 Task: Search one way flight ticket for 5 adults, 1 child, 2 infants in seat and 1 infant on lap in business from Monroe: Monroe Regional Airport to Greenville: Pitt-greenville Airport on 5-2-2023. Choice of flights is Alaska. Number of bags: 11 checked bags. Price is upto 91000. Outbound departure time preference is 9:15.
Action: Mouse moved to (317, 284)
Screenshot: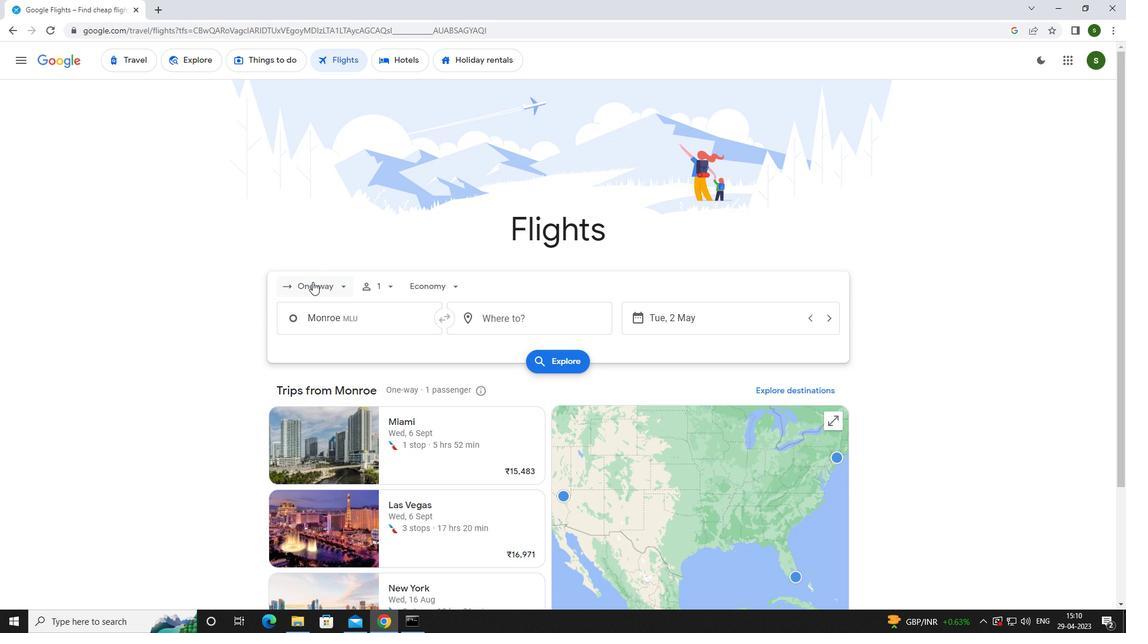
Action: Mouse pressed left at (317, 284)
Screenshot: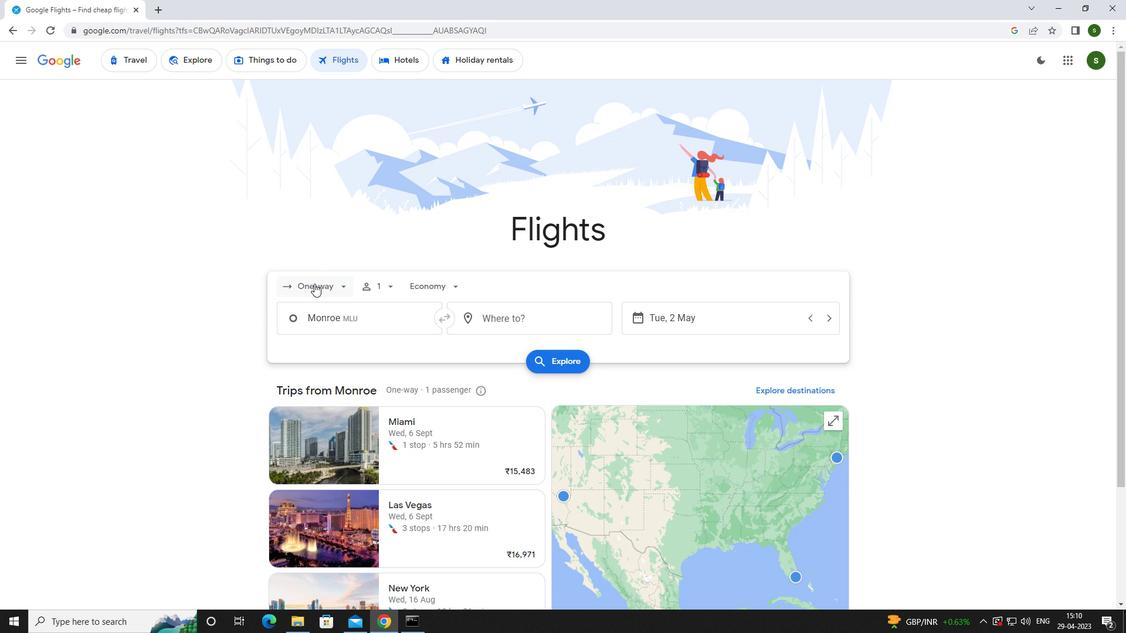 
Action: Mouse moved to (336, 337)
Screenshot: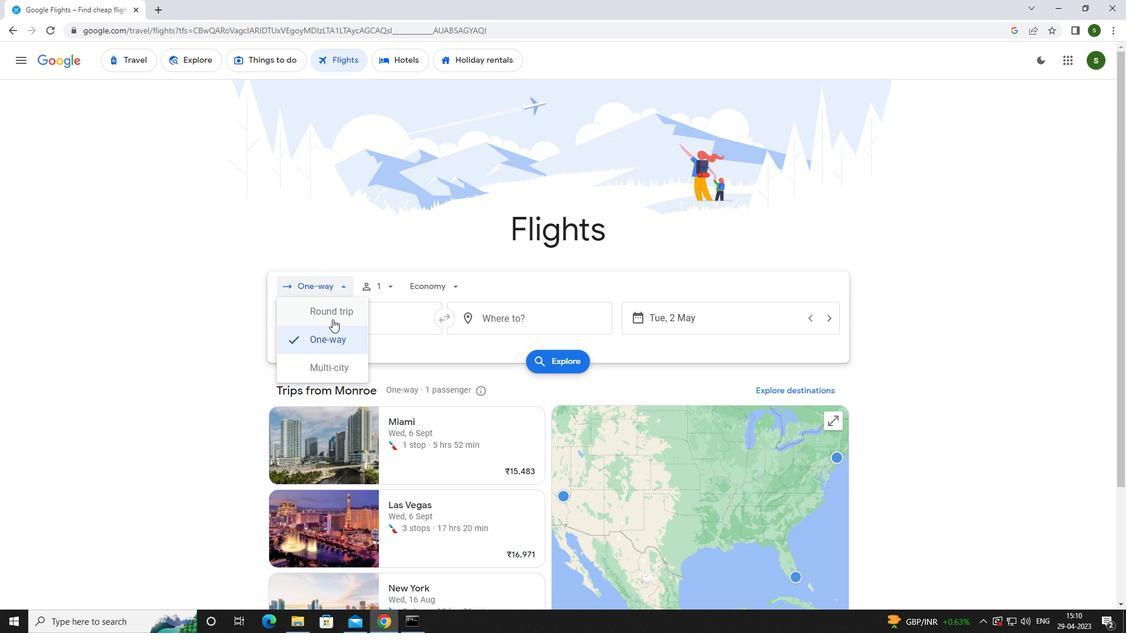 
Action: Mouse pressed left at (336, 337)
Screenshot: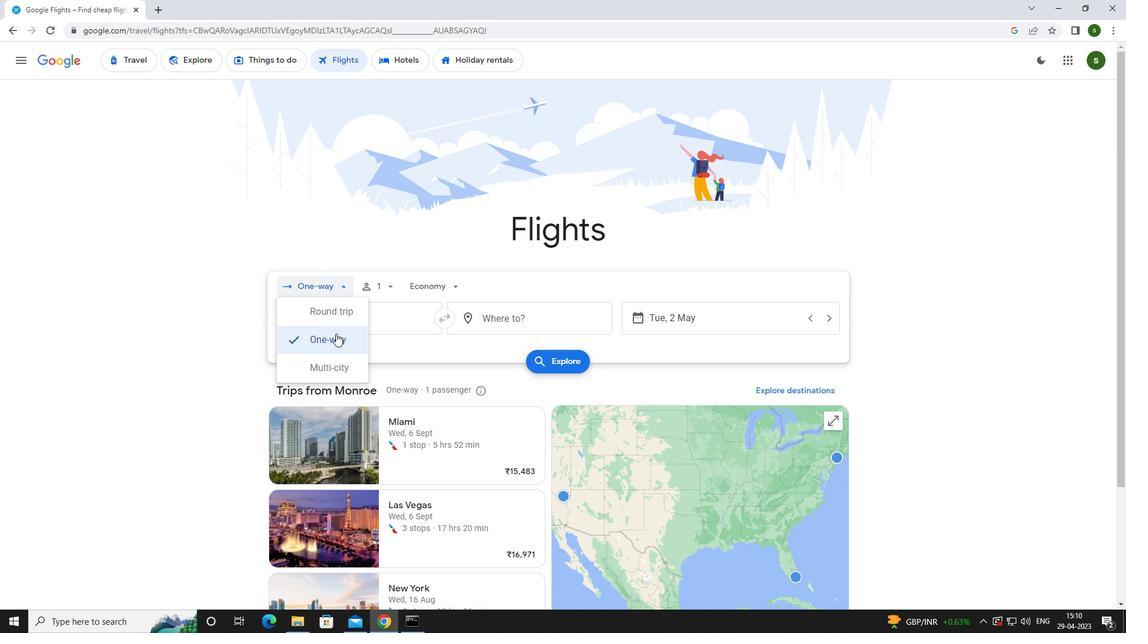 
Action: Mouse moved to (381, 281)
Screenshot: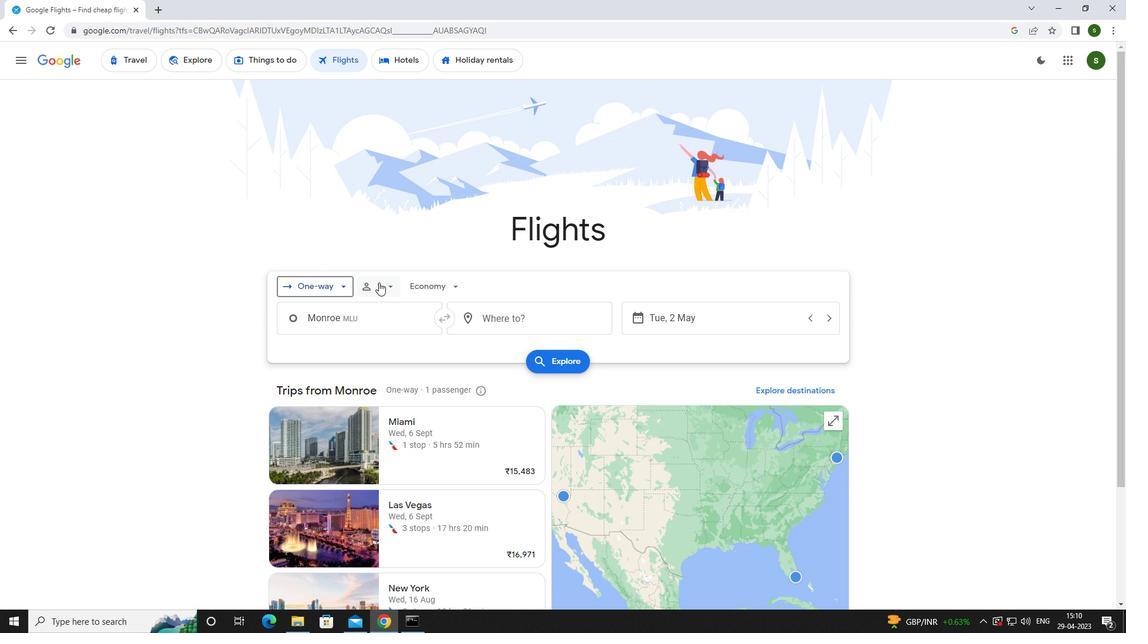 
Action: Mouse pressed left at (381, 281)
Screenshot: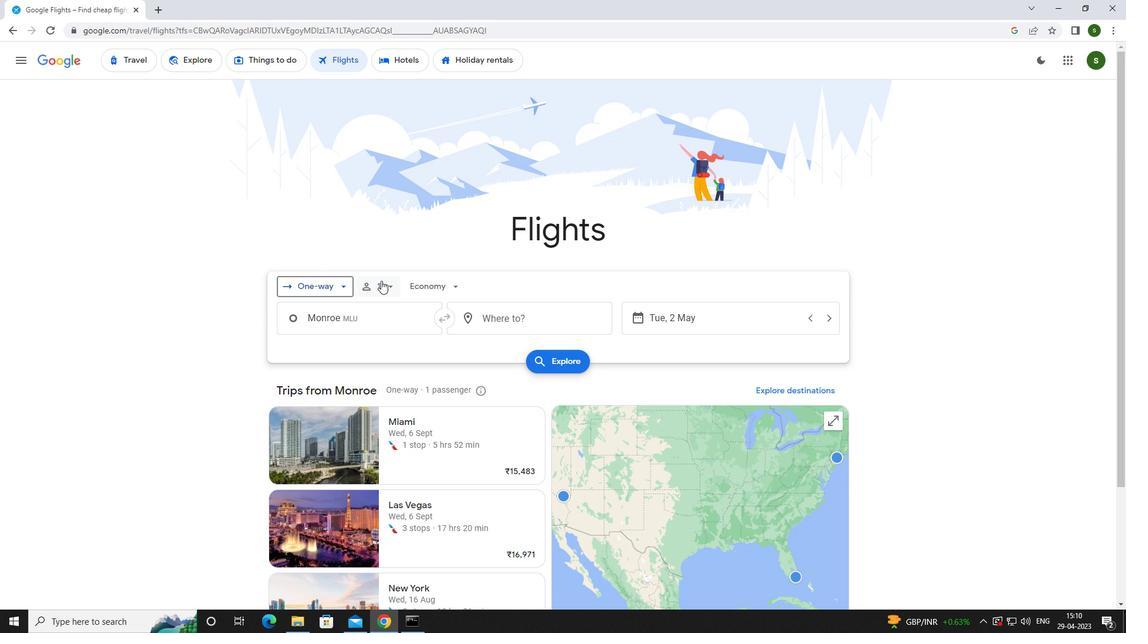 
Action: Mouse moved to (477, 318)
Screenshot: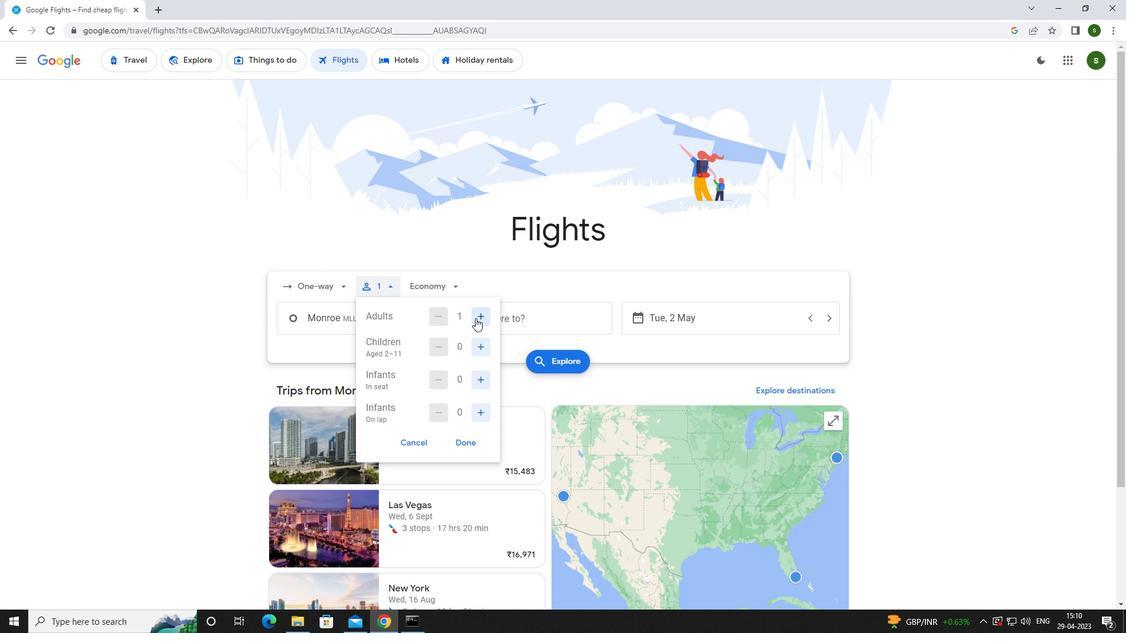 
Action: Mouse pressed left at (477, 318)
Screenshot: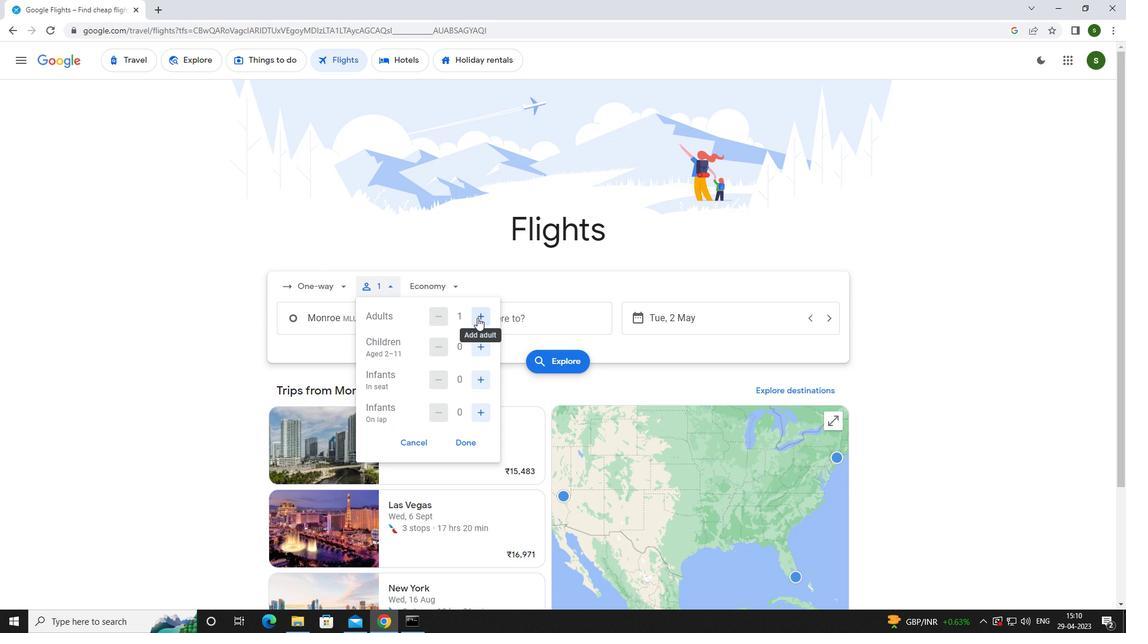
Action: Mouse moved to (477, 318)
Screenshot: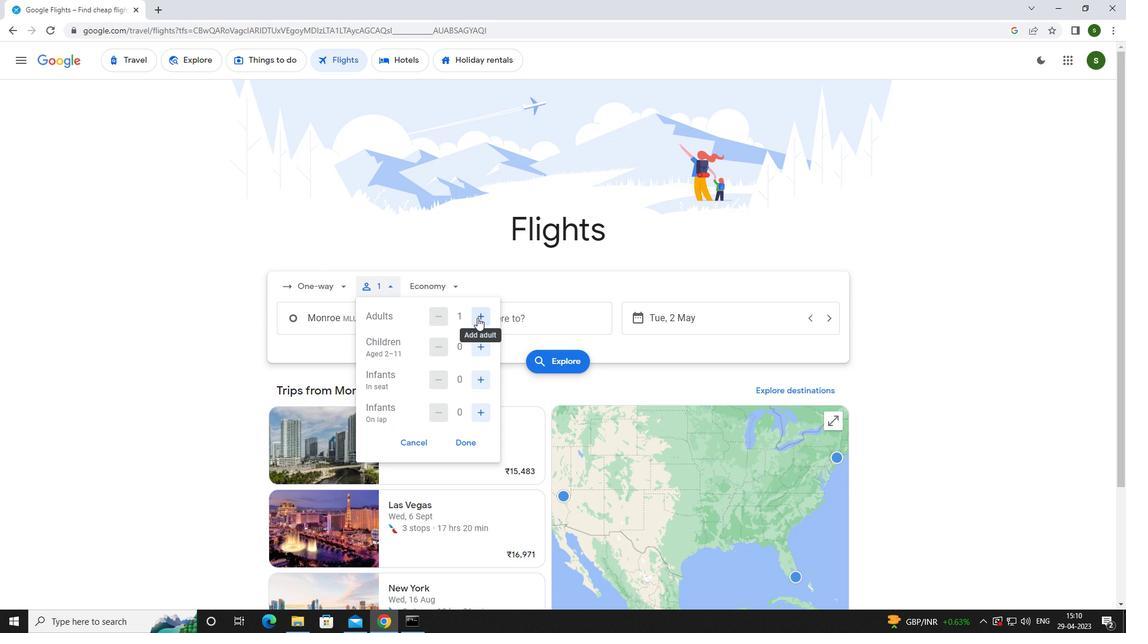
Action: Mouse pressed left at (477, 318)
Screenshot: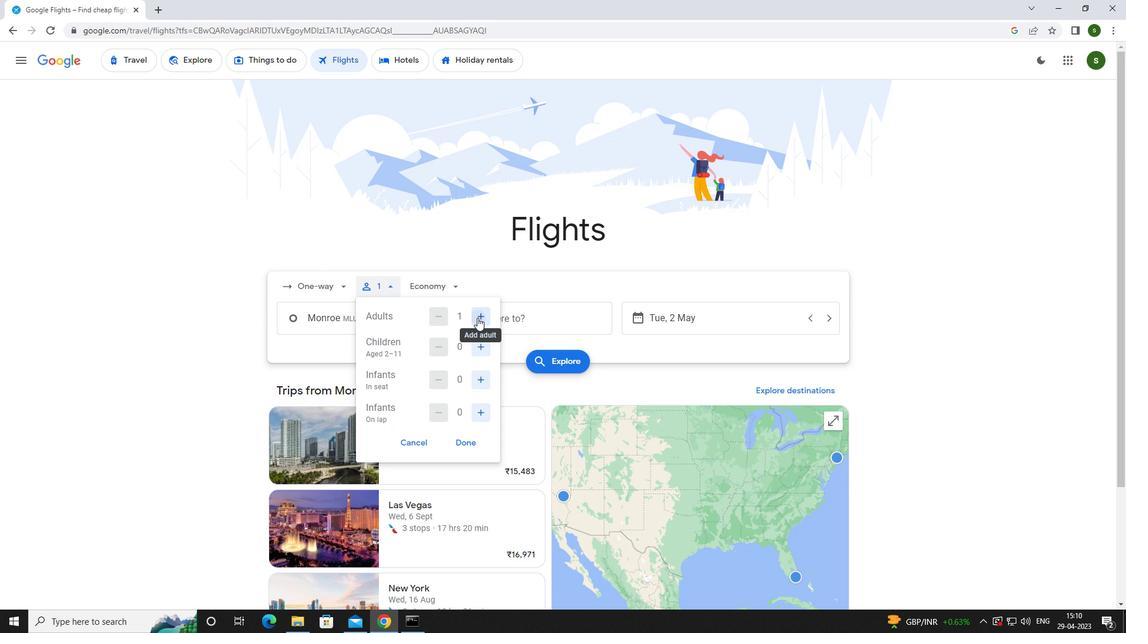 
Action: Mouse pressed left at (477, 318)
Screenshot: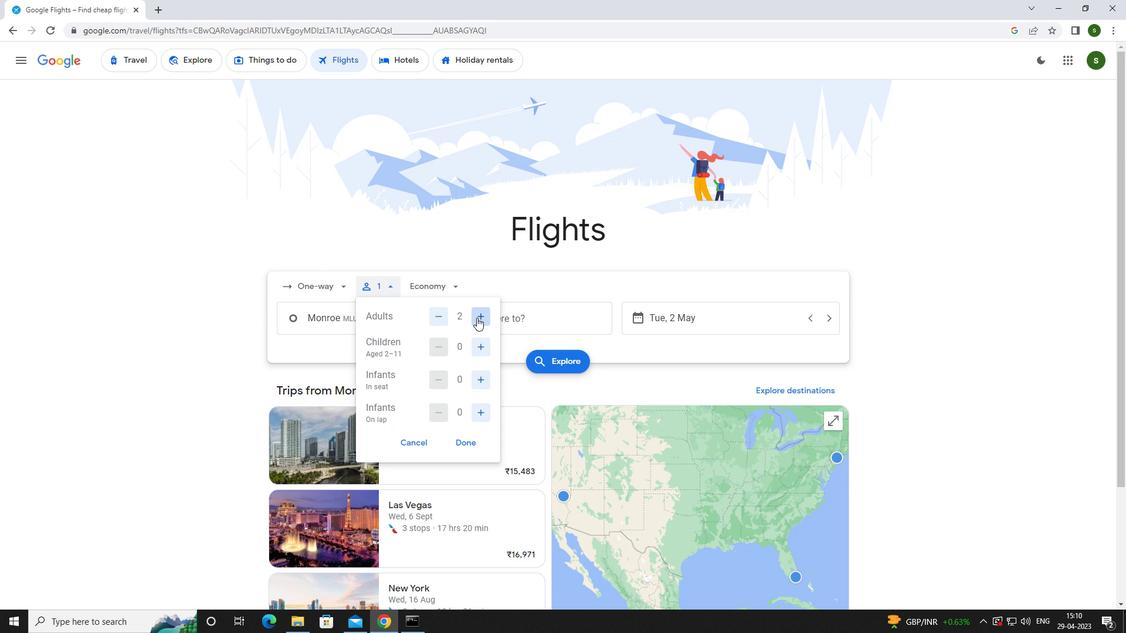 
Action: Mouse pressed left at (477, 318)
Screenshot: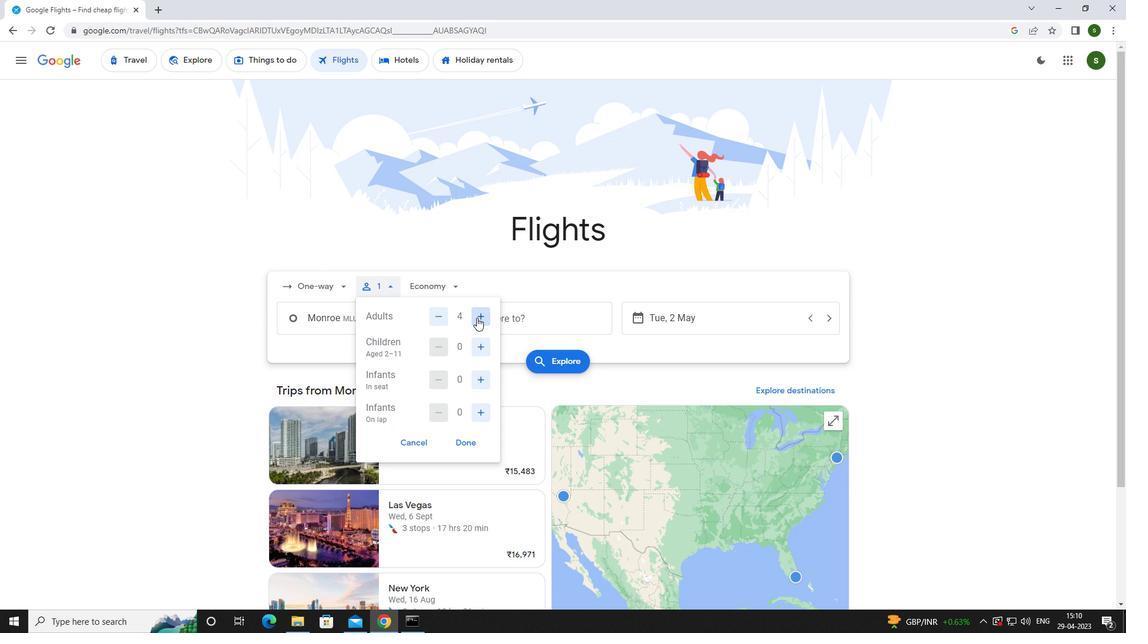 
Action: Mouse moved to (482, 344)
Screenshot: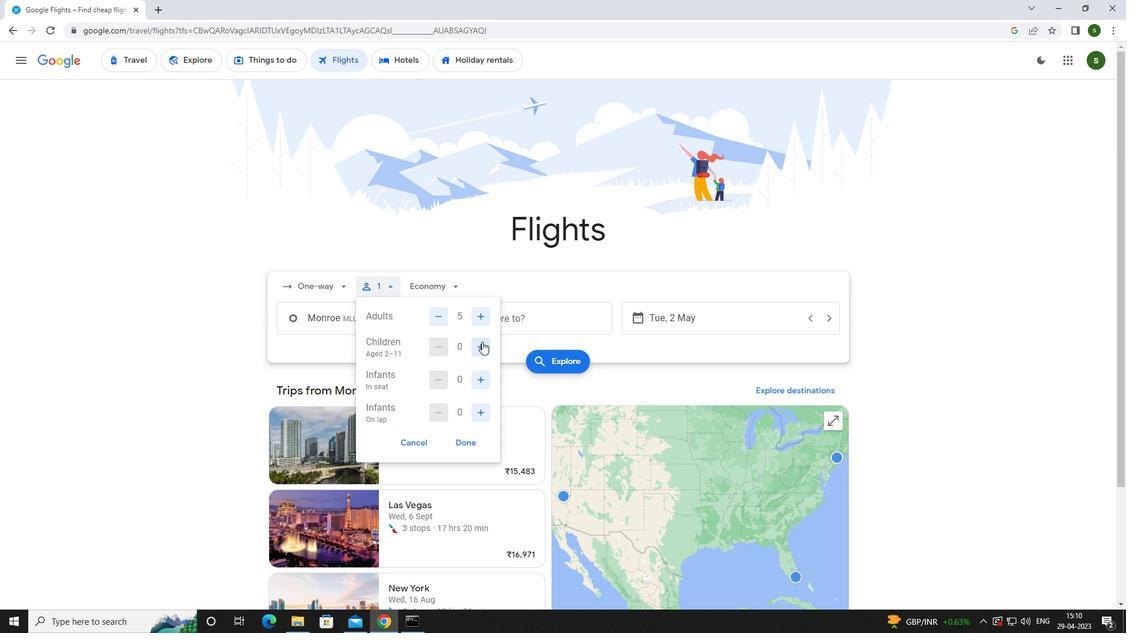 
Action: Mouse pressed left at (482, 344)
Screenshot: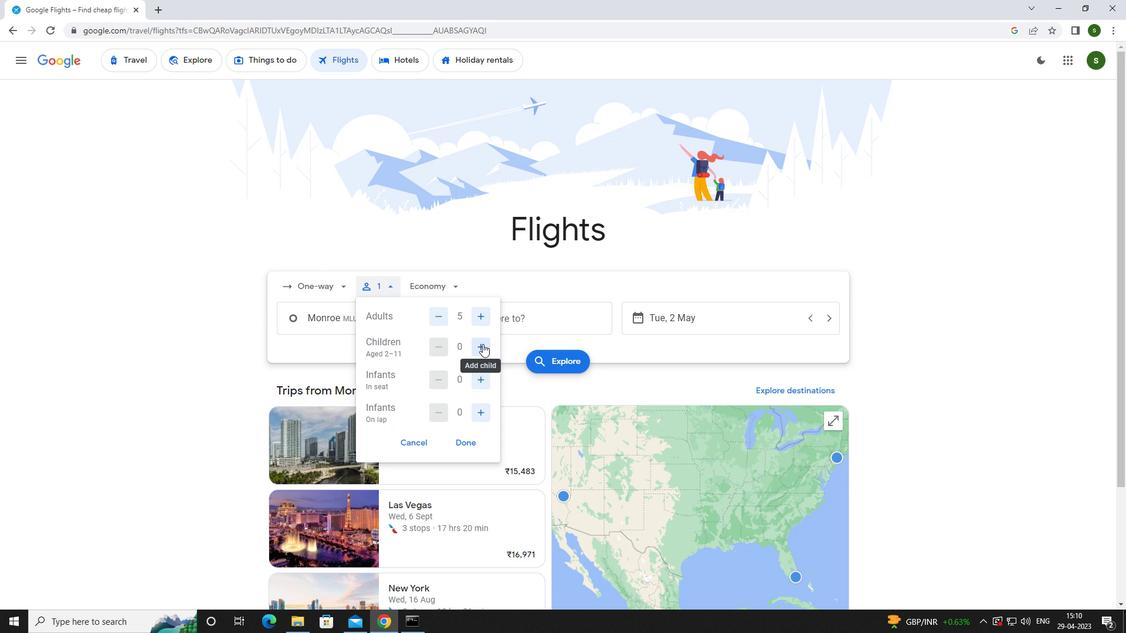 
Action: Mouse moved to (480, 377)
Screenshot: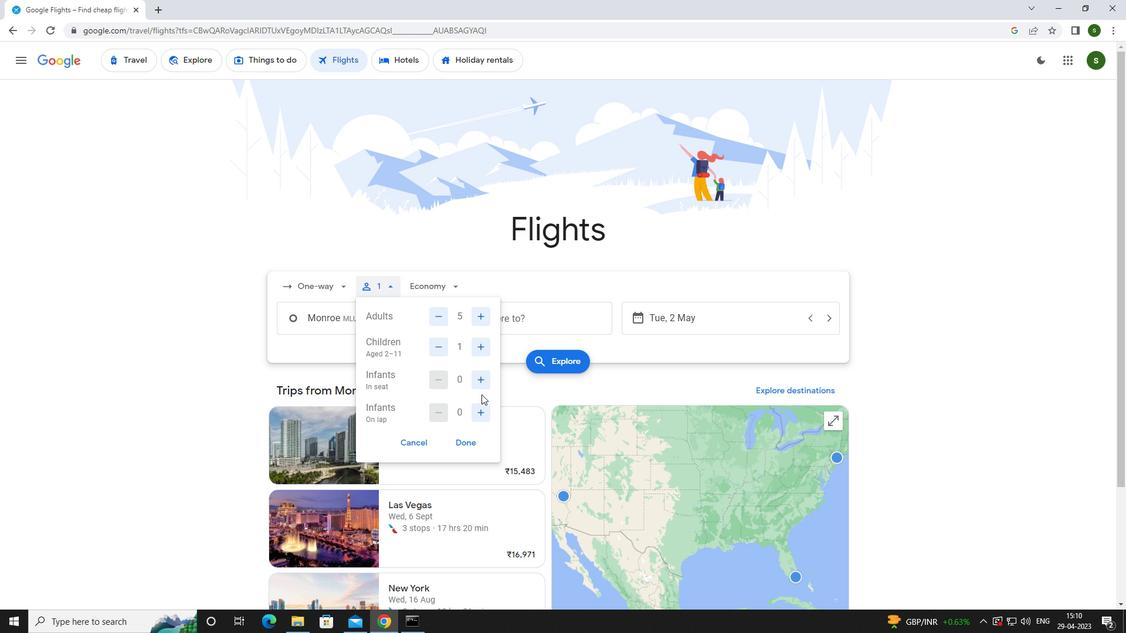
Action: Mouse pressed left at (480, 377)
Screenshot: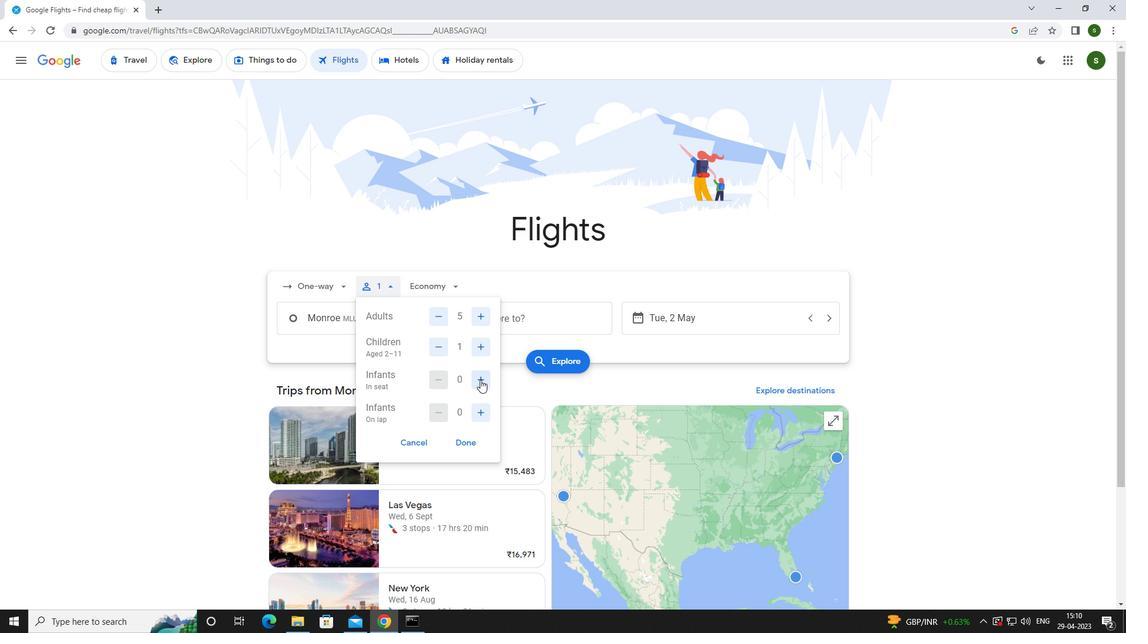 
Action: Mouse pressed left at (480, 377)
Screenshot: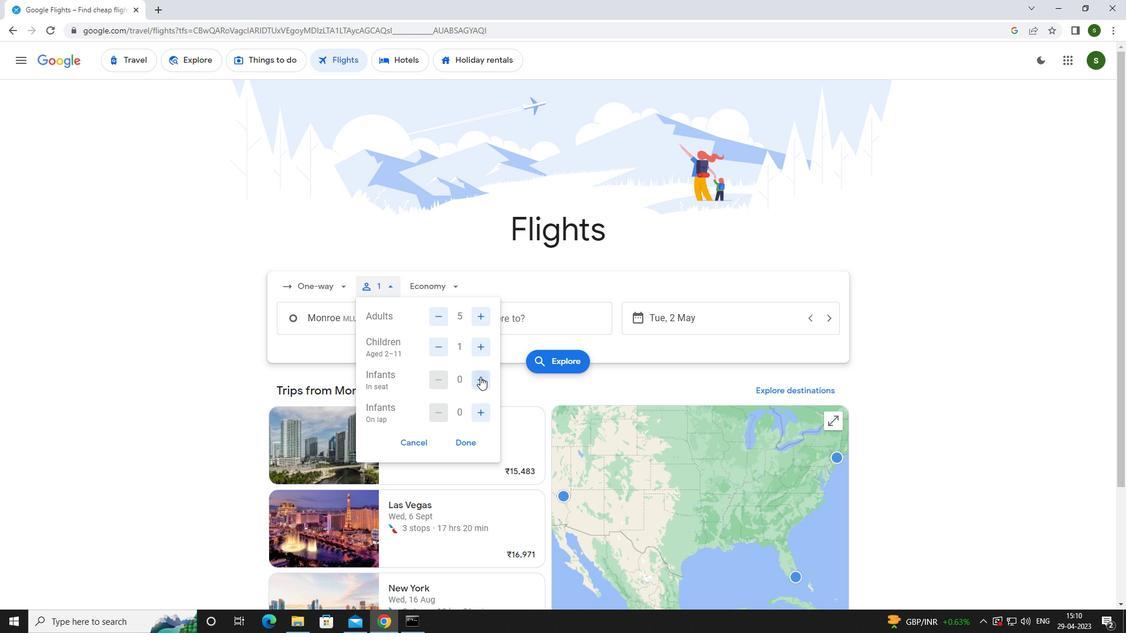 
Action: Mouse moved to (480, 410)
Screenshot: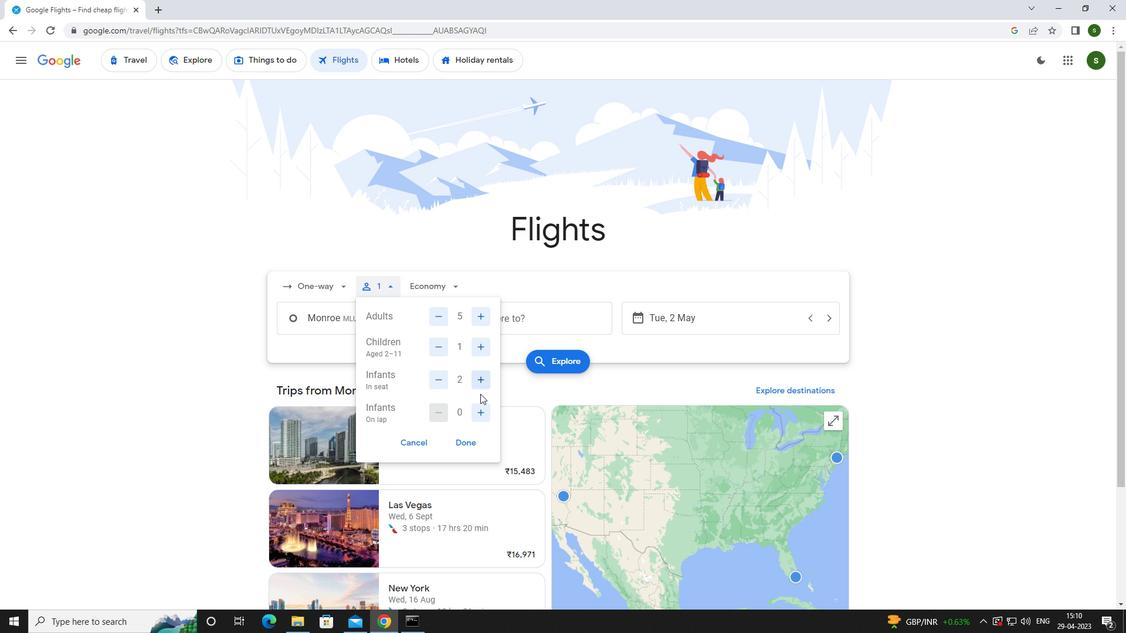 
Action: Mouse pressed left at (480, 410)
Screenshot: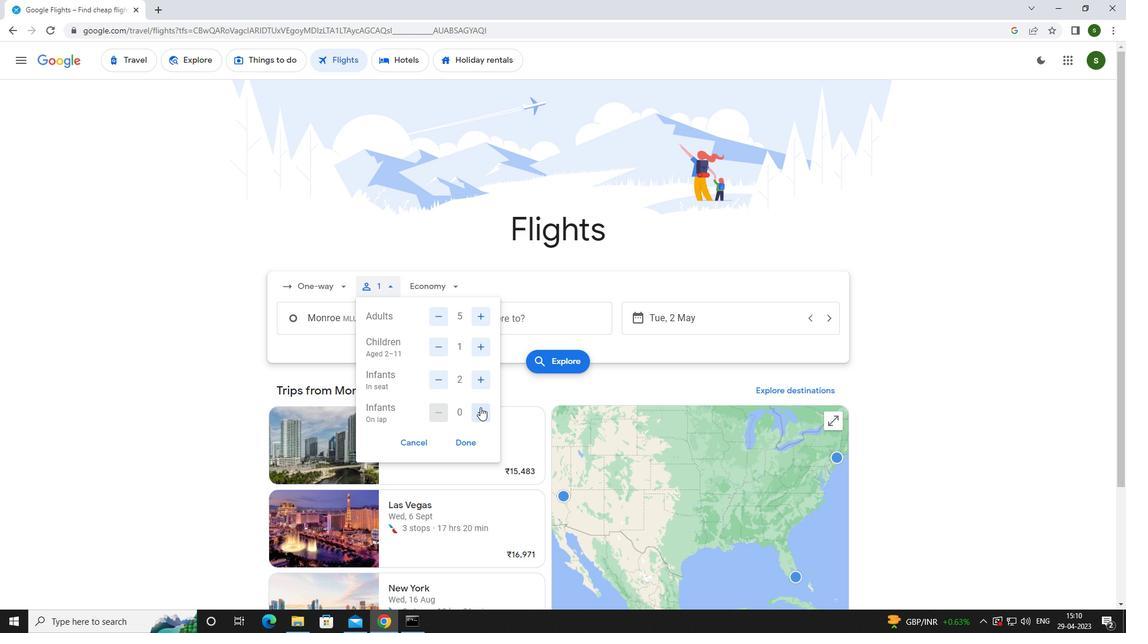 
Action: Mouse moved to (454, 289)
Screenshot: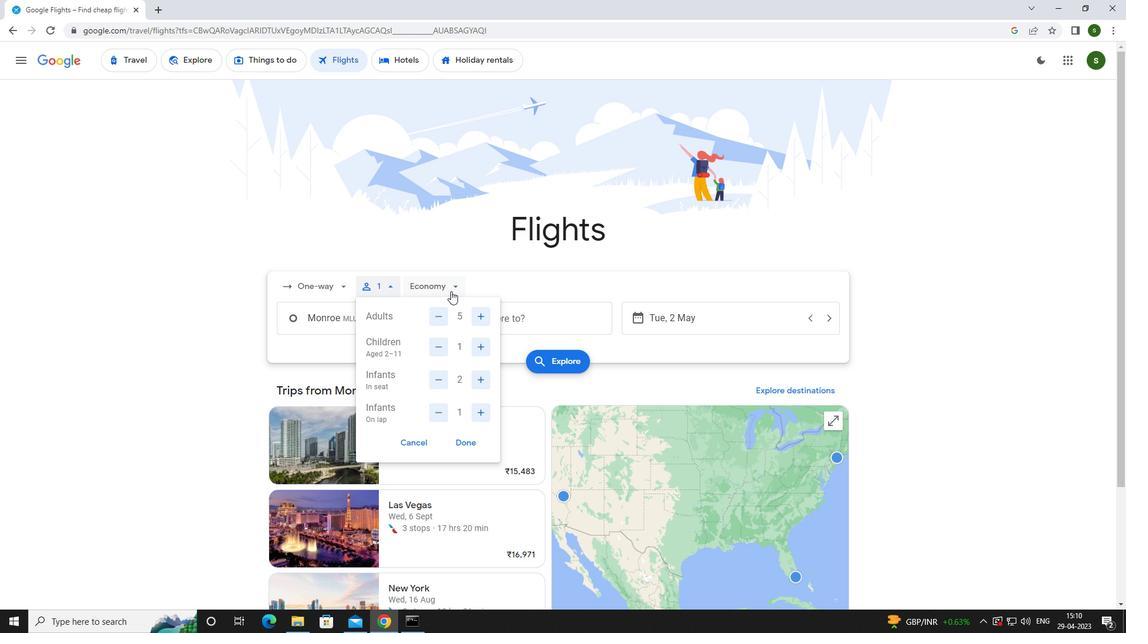 
Action: Mouse pressed left at (454, 289)
Screenshot: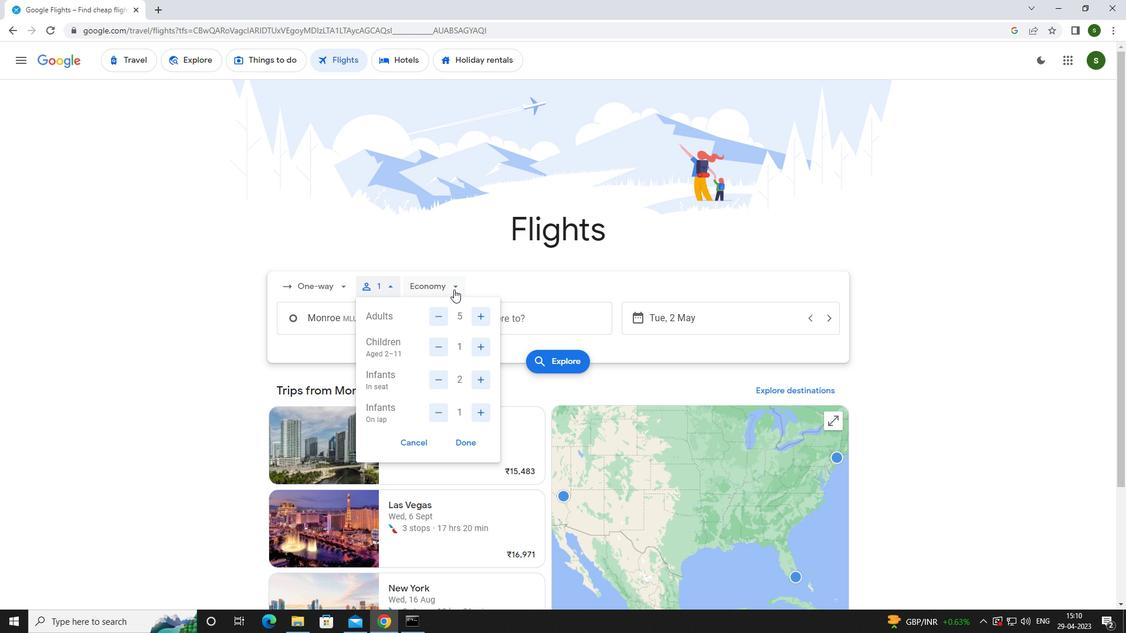 
Action: Mouse moved to (457, 369)
Screenshot: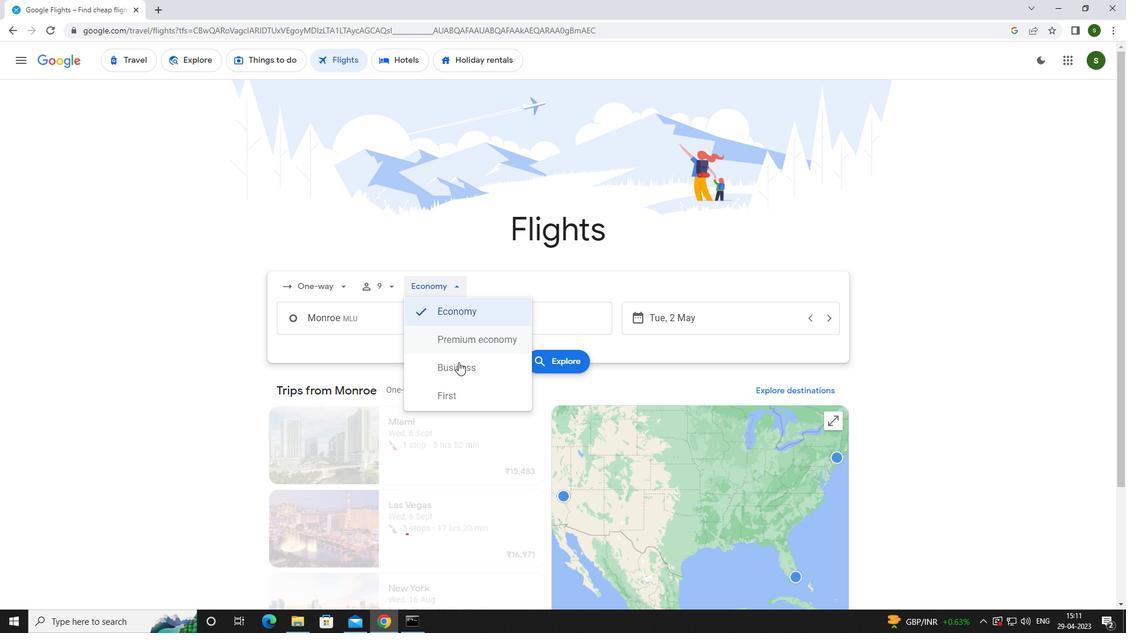 
Action: Mouse pressed left at (457, 369)
Screenshot: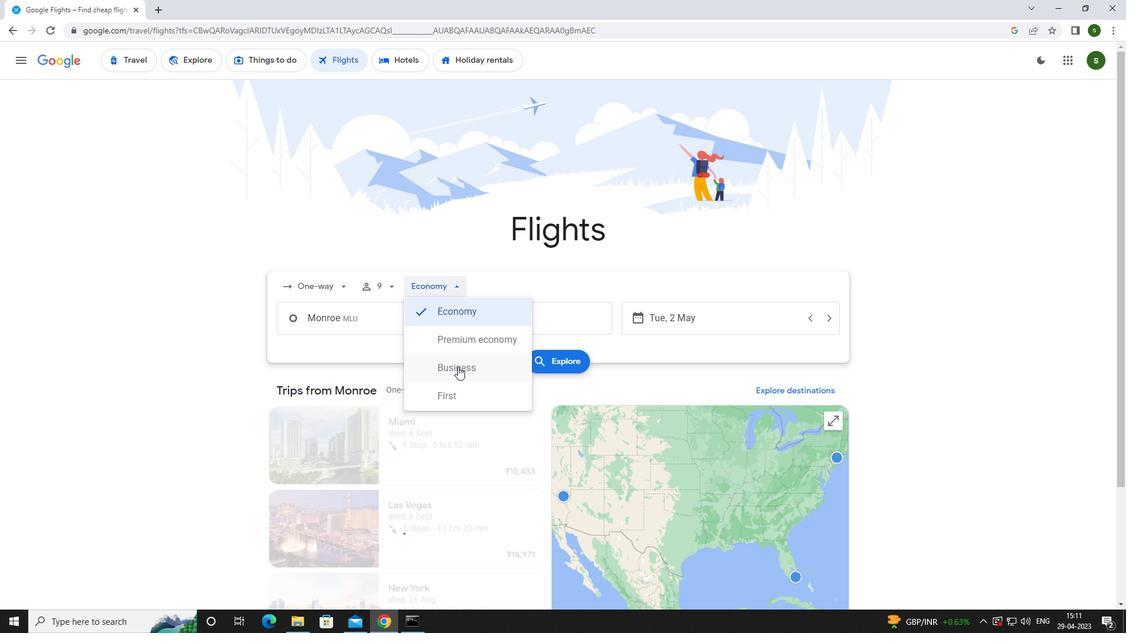
Action: Mouse moved to (414, 321)
Screenshot: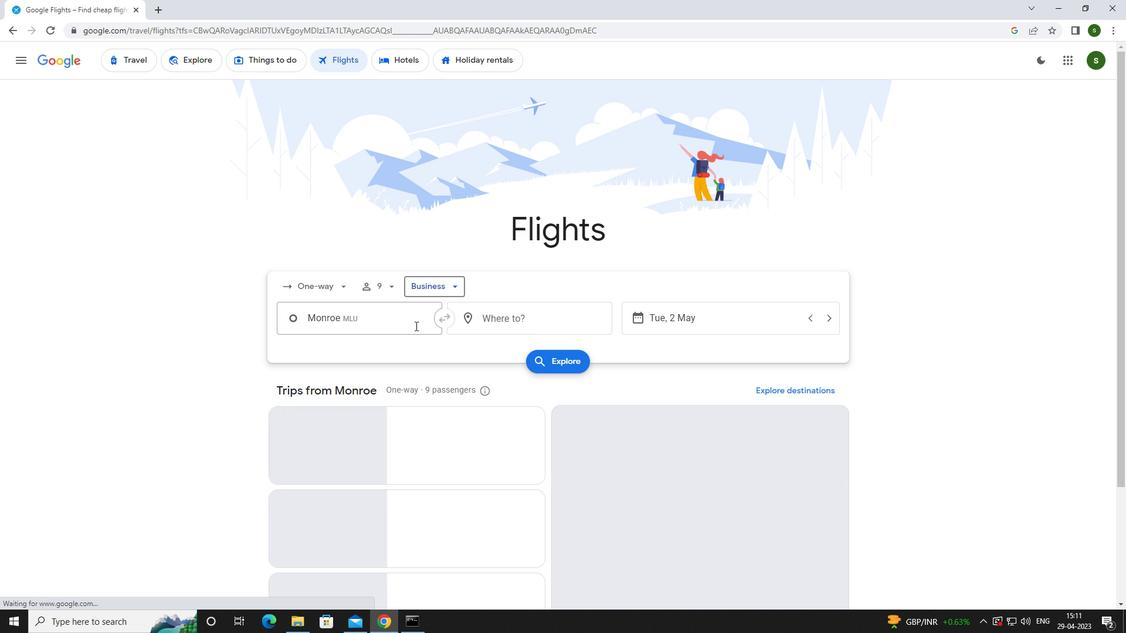 
Action: Mouse pressed left at (414, 321)
Screenshot: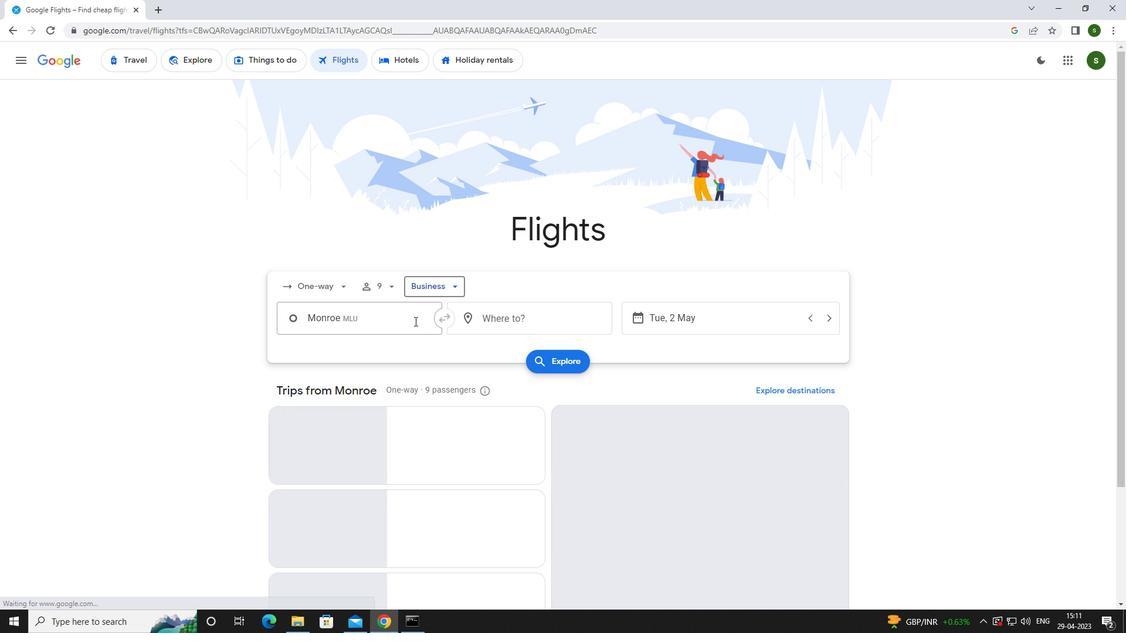 
Action: Key pressed m<Key.caps_lock>onroe
Screenshot: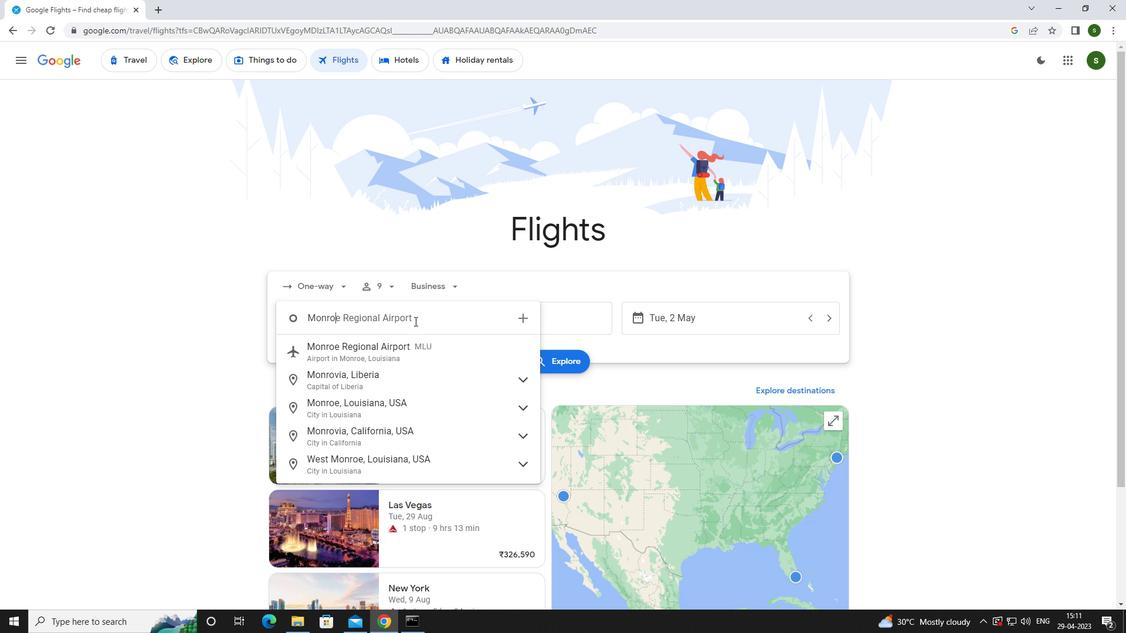 
Action: Mouse moved to (400, 349)
Screenshot: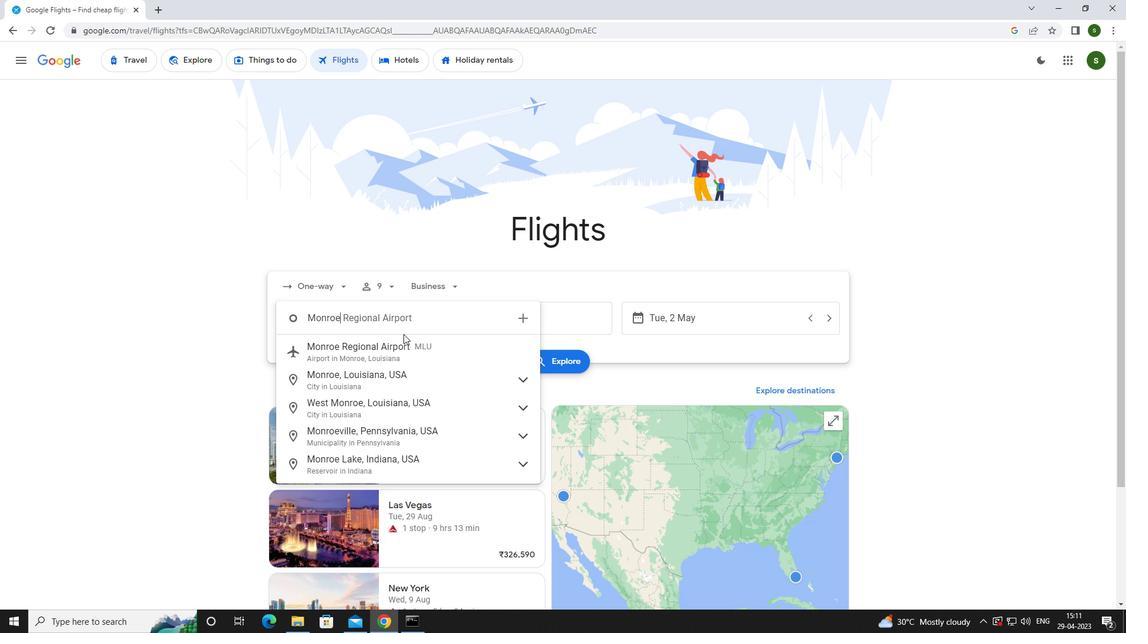 
Action: Mouse pressed left at (400, 349)
Screenshot: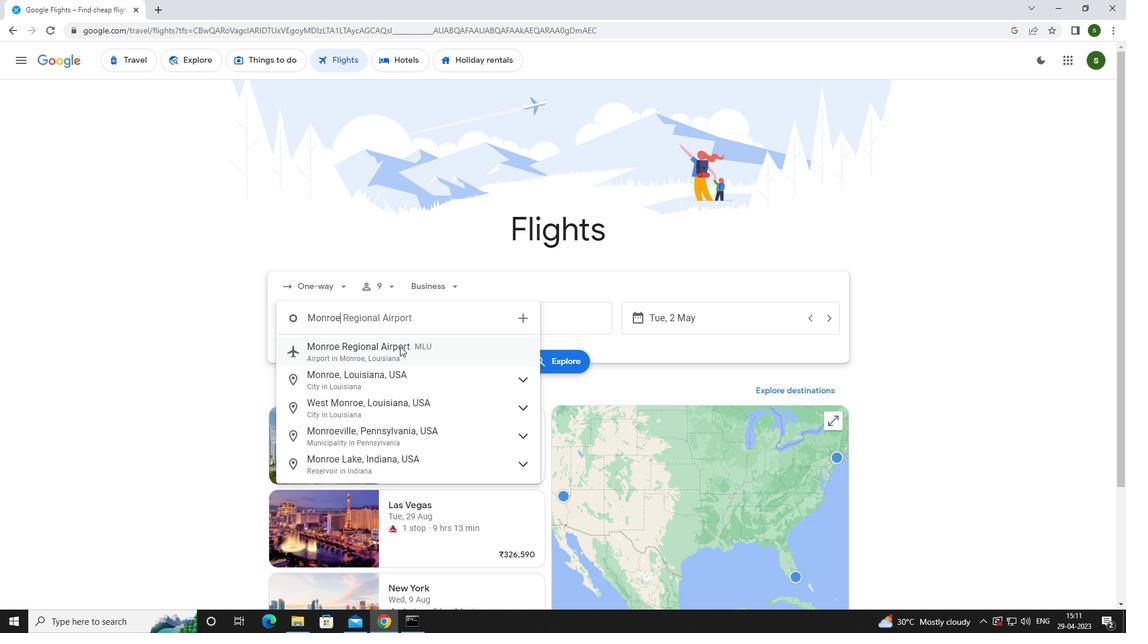 
Action: Mouse moved to (509, 316)
Screenshot: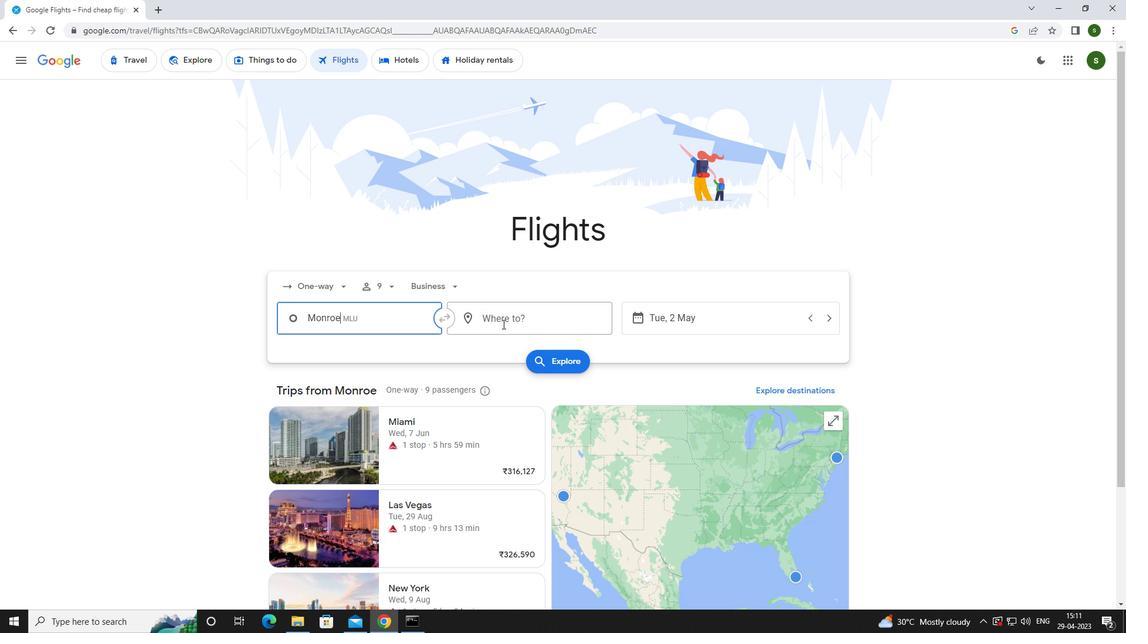 
Action: Mouse pressed left at (509, 316)
Screenshot: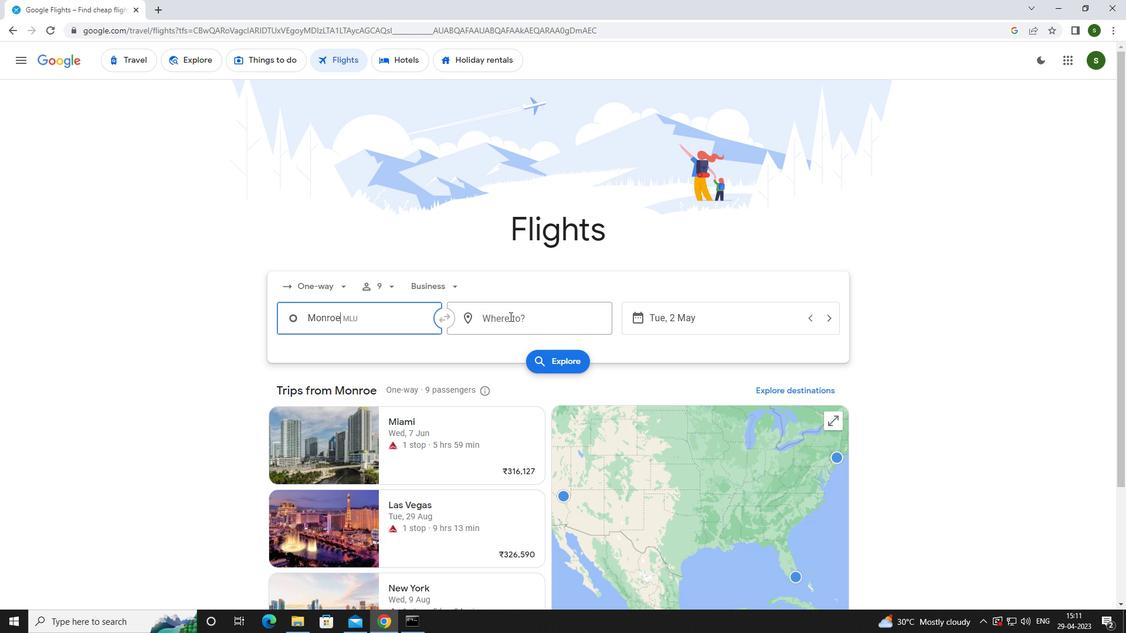 
Action: Mouse moved to (491, 303)
Screenshot: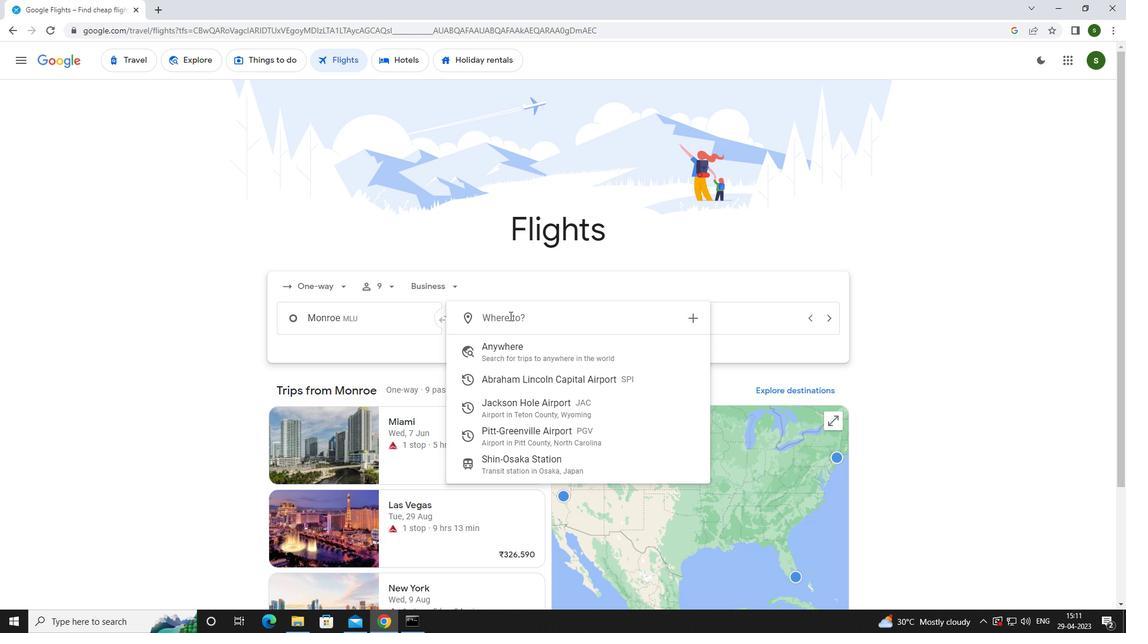 
Action: Key pressed <Key.caps_lock>p<Key.caps_lock>itt
Screenshot: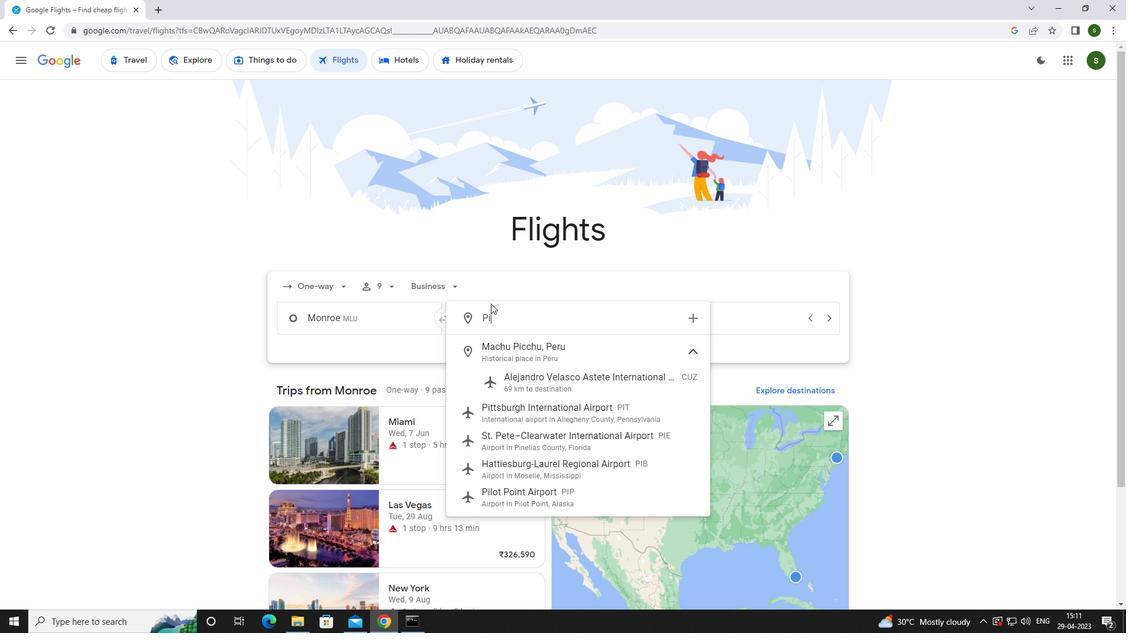 
Action: Mouse moved to (561, 430)
Screenshot: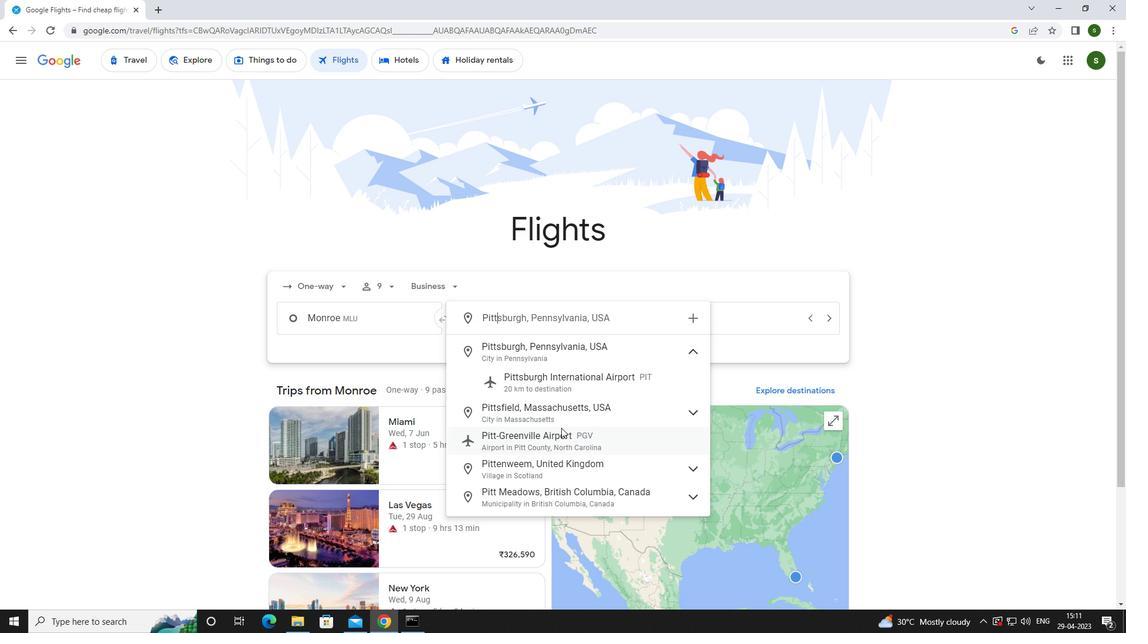 
Action: Mouse pressed left at (561, 430)
Screenshot: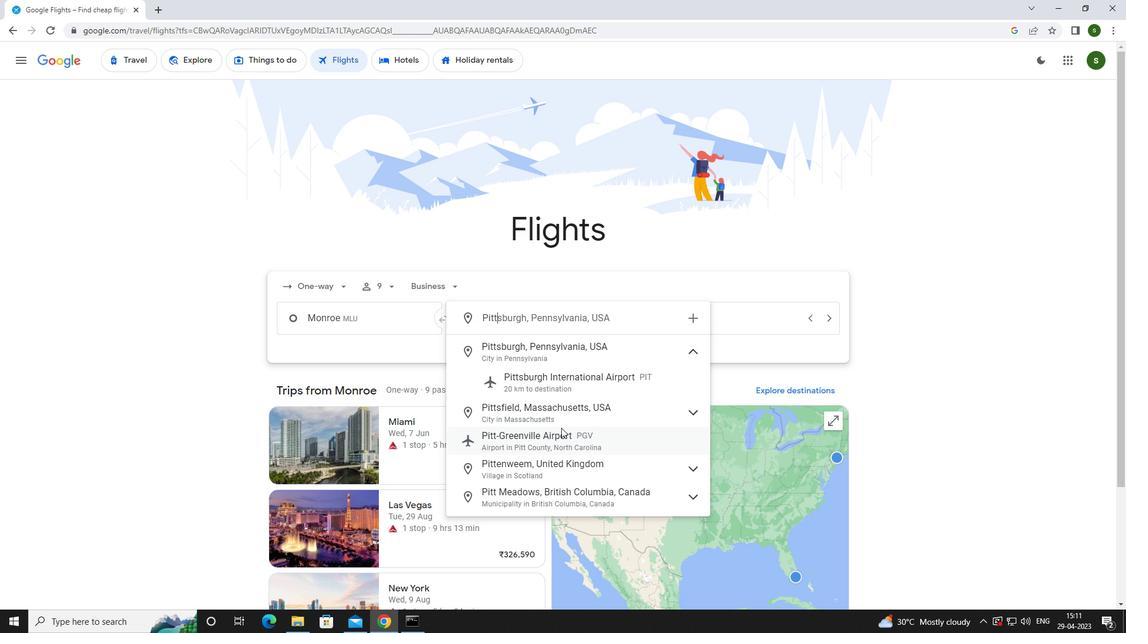 
Action: Mouse moved to (704, 322)
Screenshot: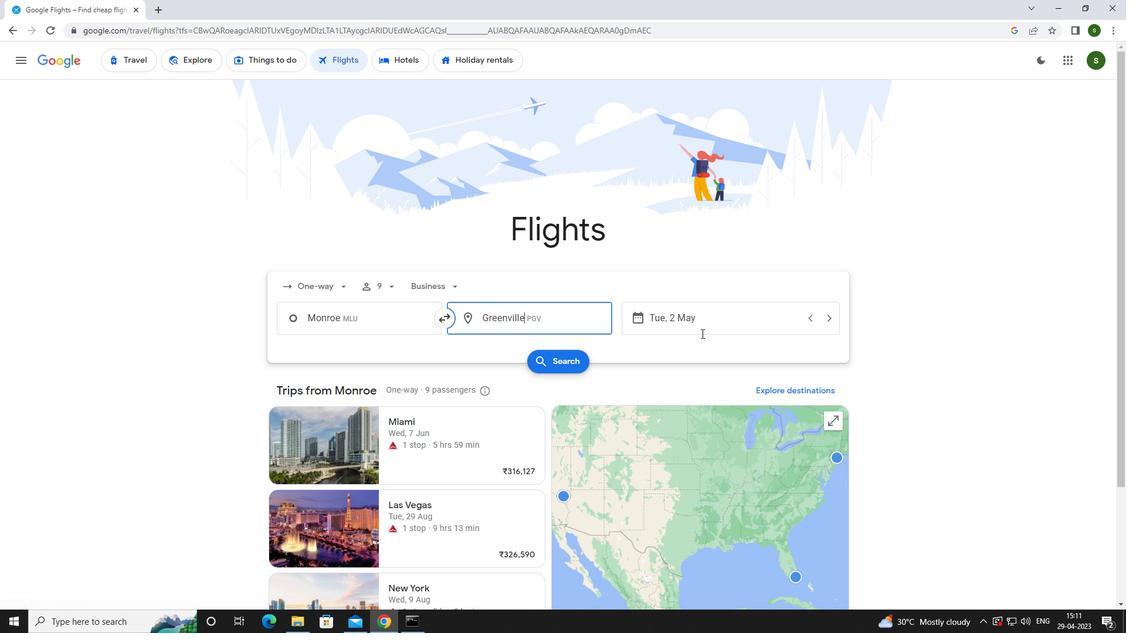 
Action: Mouse pressed left at (704, 322)
Screenshot: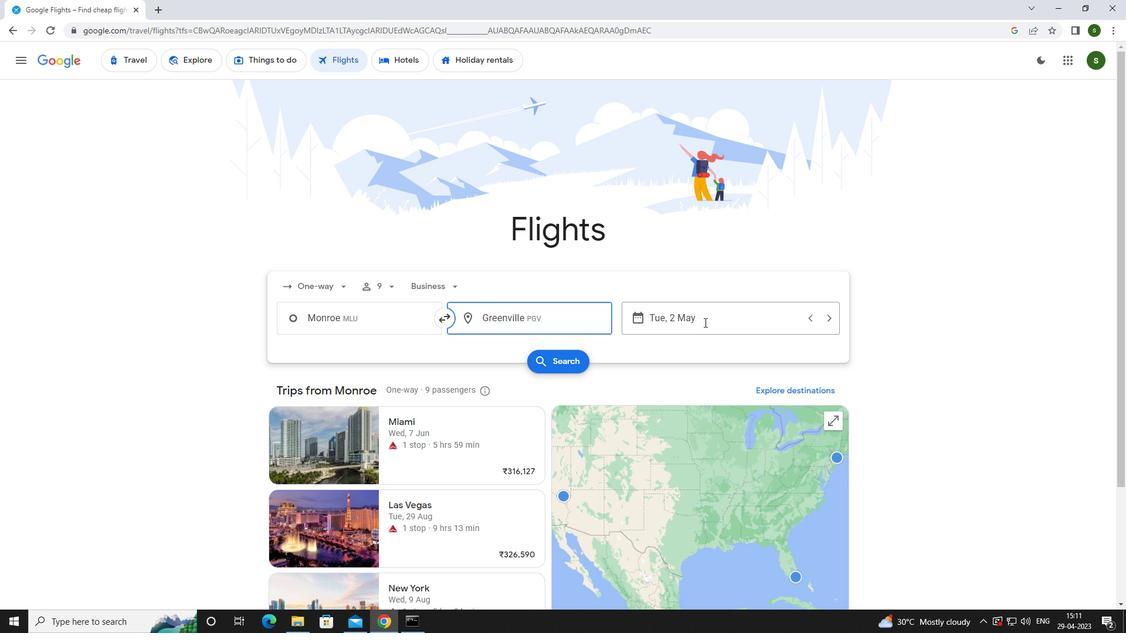 
Action: Mouse moved to (705, 392)
Screenshot: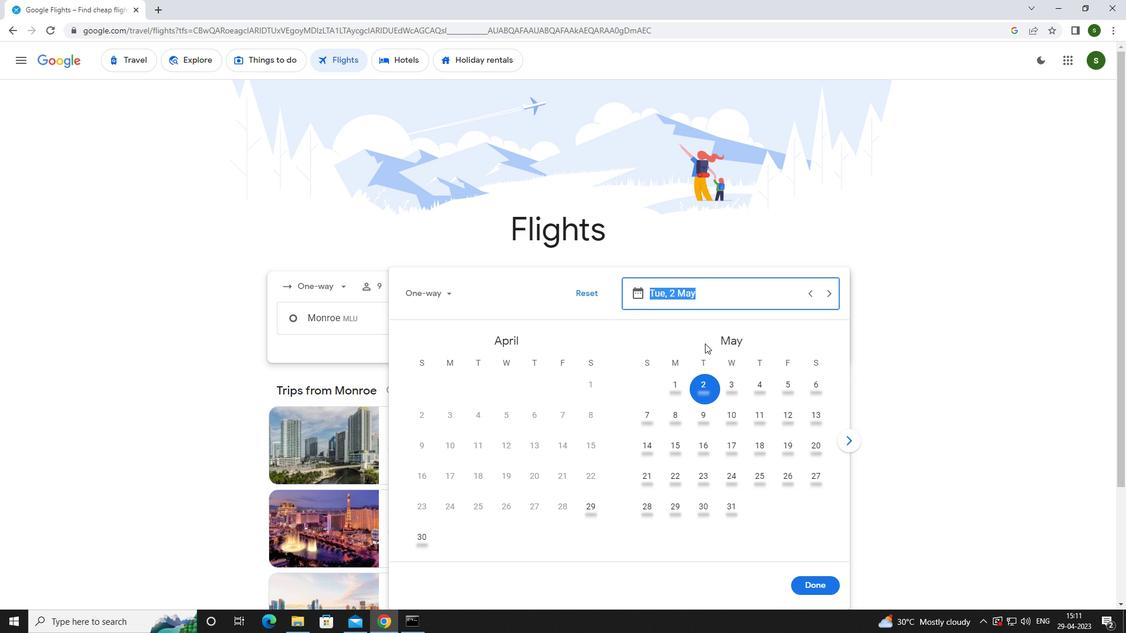
Action: Mouse pressed left at (705, 392)
Screenshot: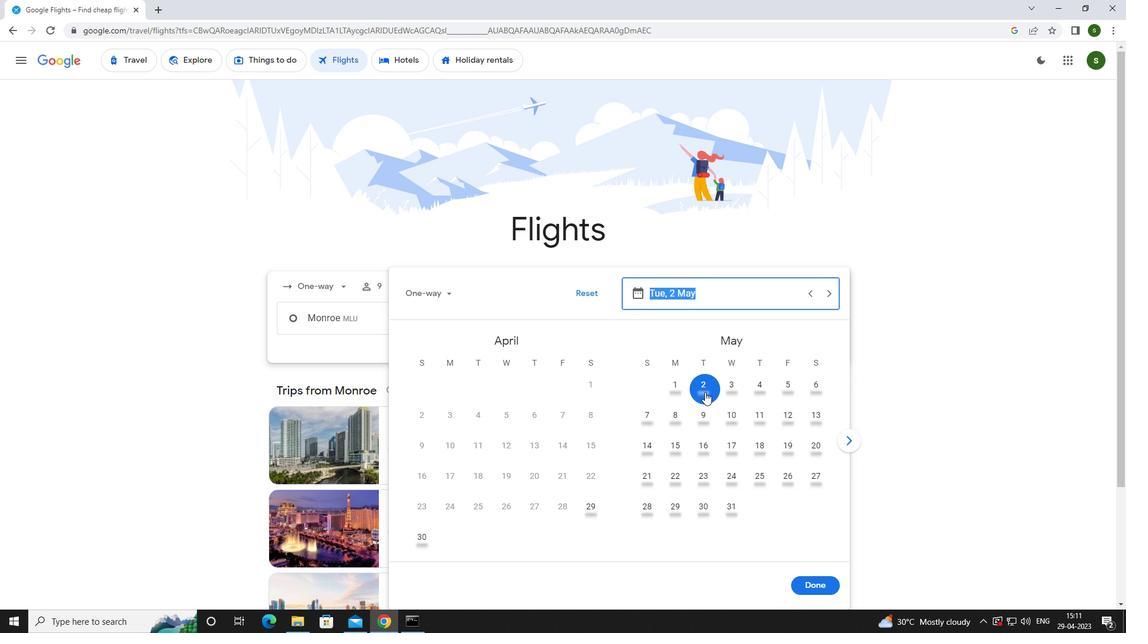 
Action: Mouse moved to (813, 582)
Screenshot: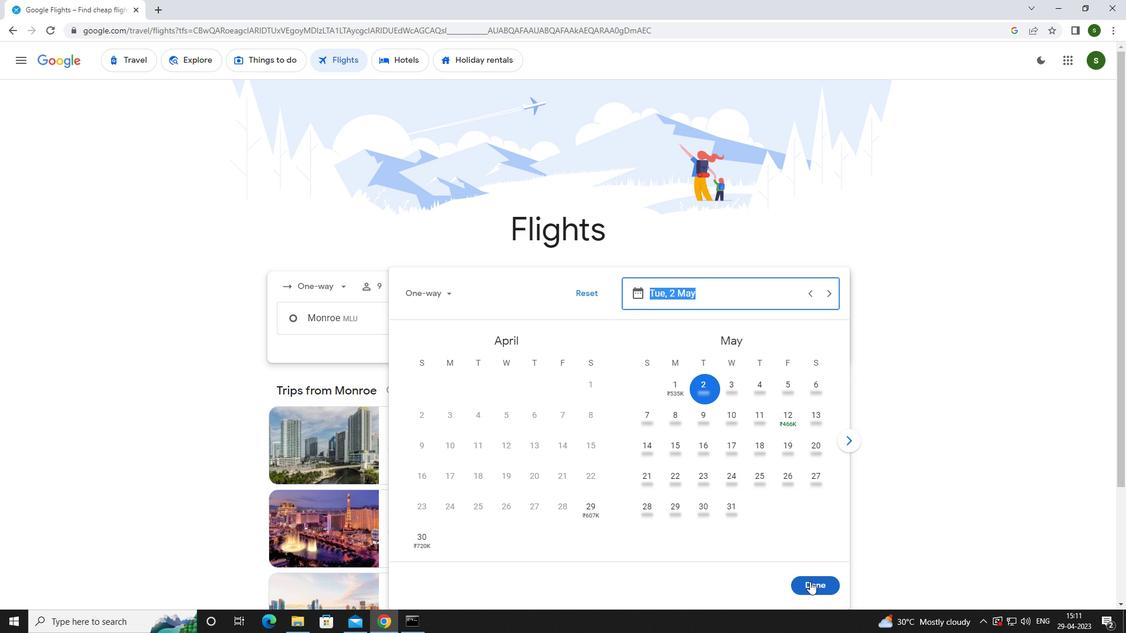 
Action: Mouse pressed left at (813, 582)
Screenshot: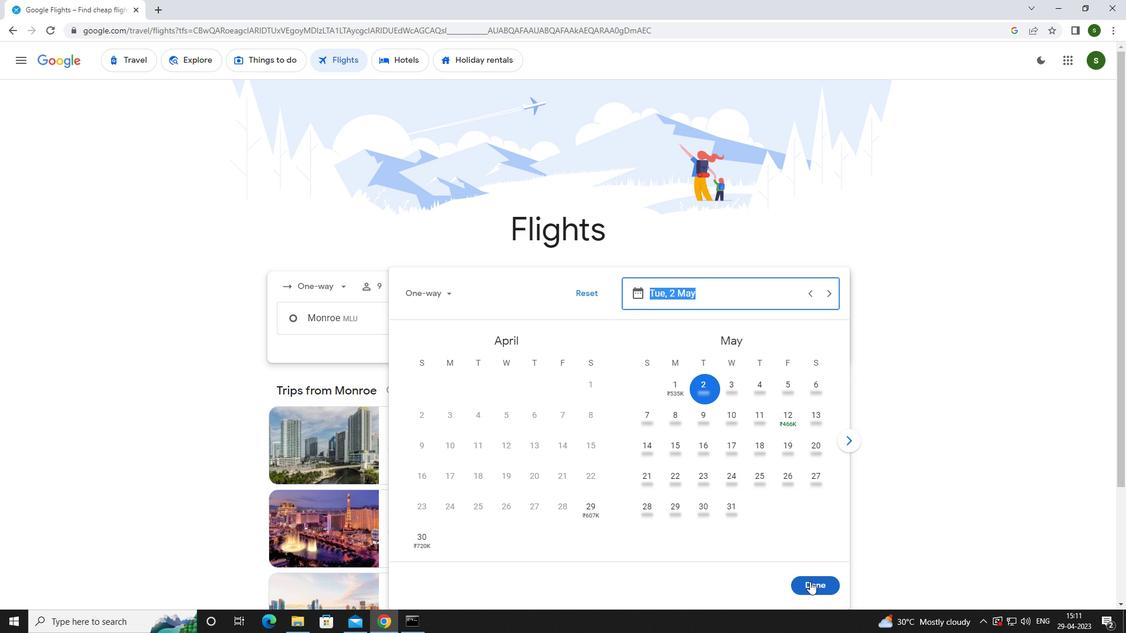
Action: Mouse moved to (570, 360)
Screenshot: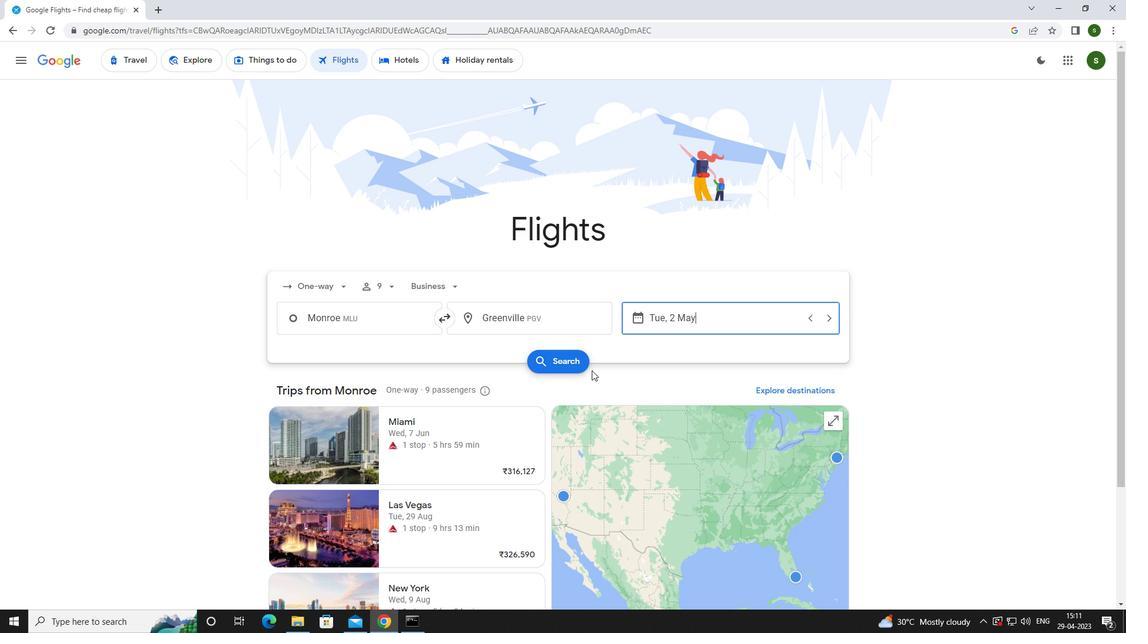 
Action: Mouse pressed left at (570, 360)
Screenshot: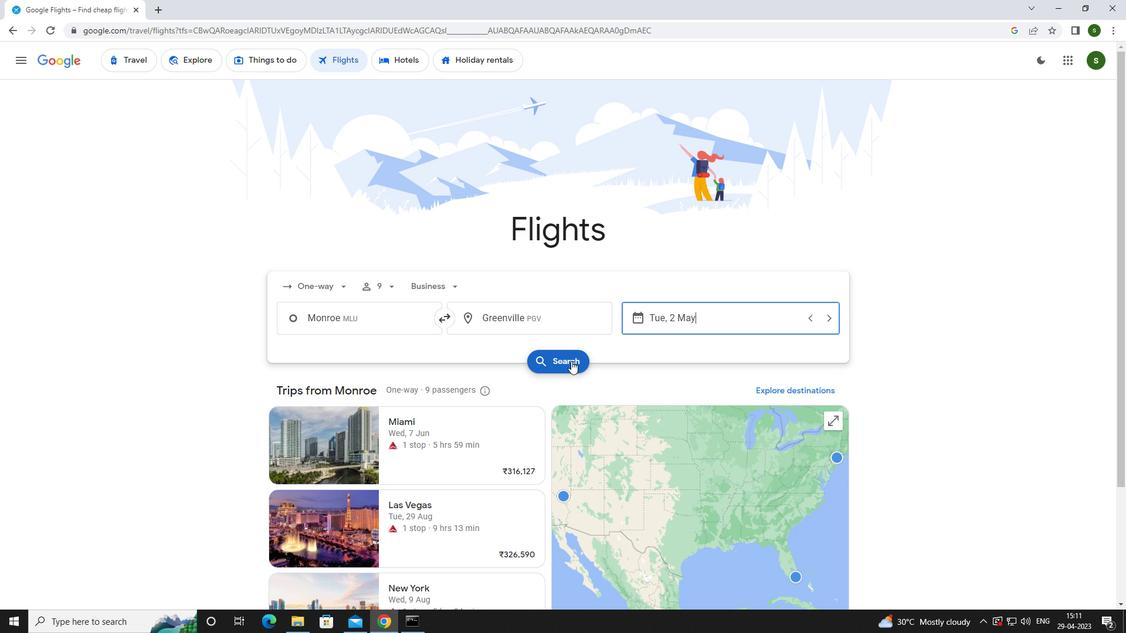 
Action: Mouse moved to (300, 164)
Screenshot: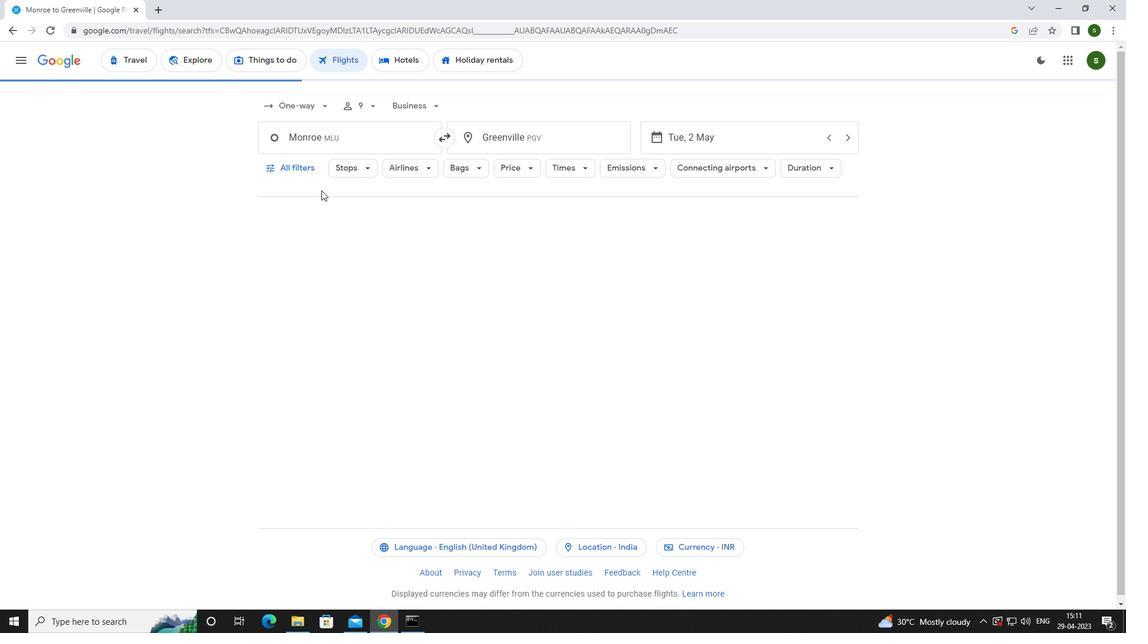 
Action: Mouse pressed left at (300, 164)
Screenshot: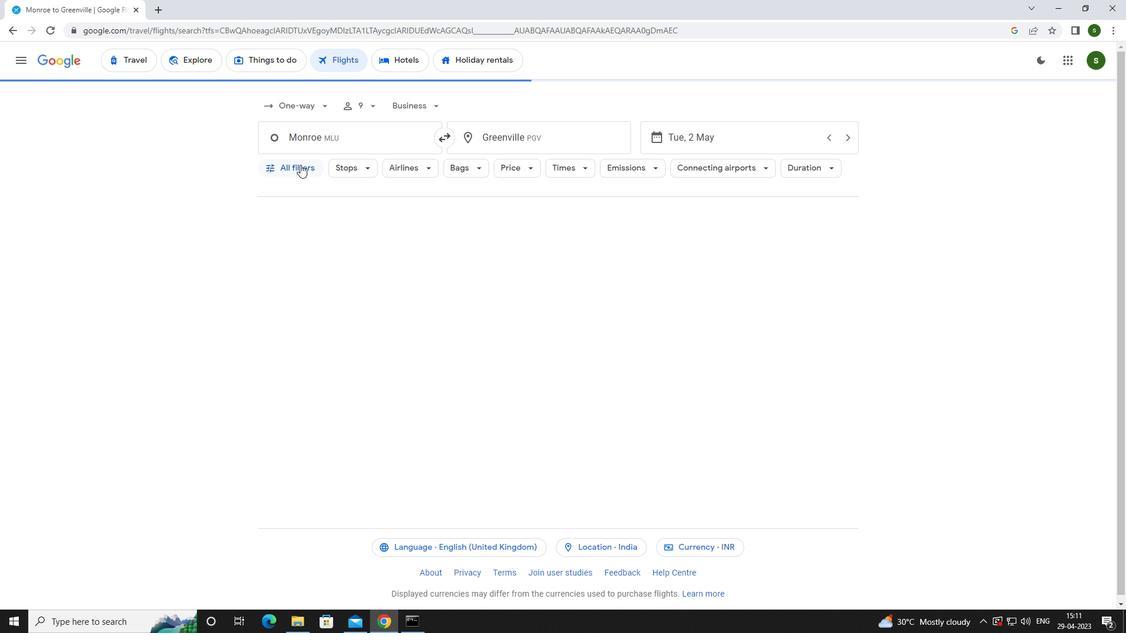 
Action: Mouse moved to (443, 420)
Screenshot: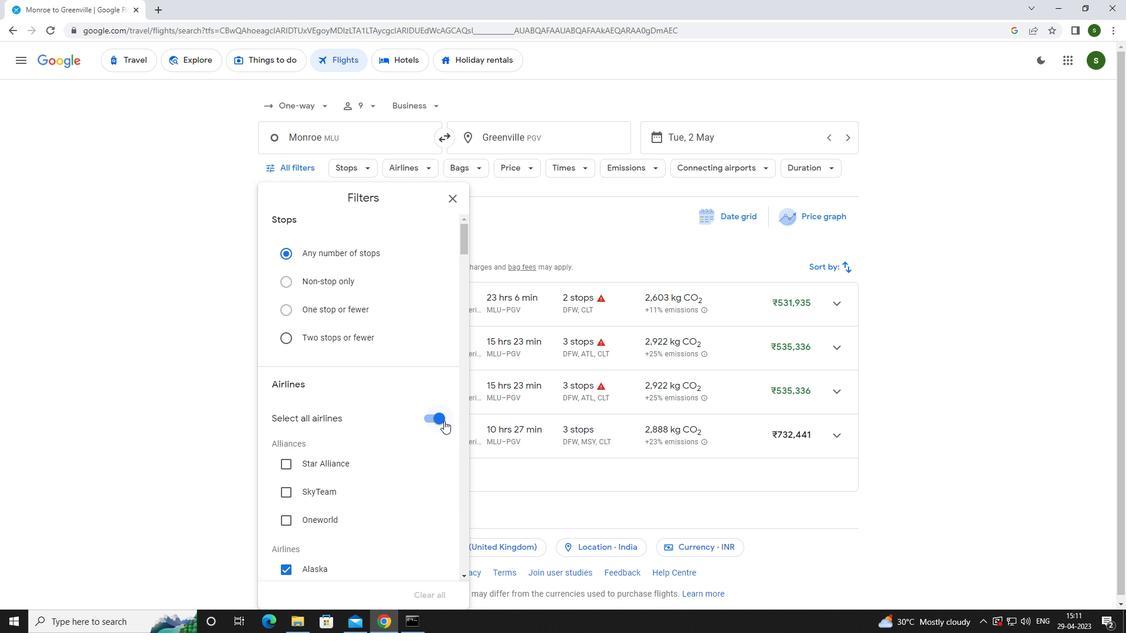 
Action: Mouse pressed left at (443, 420)
Screenshot: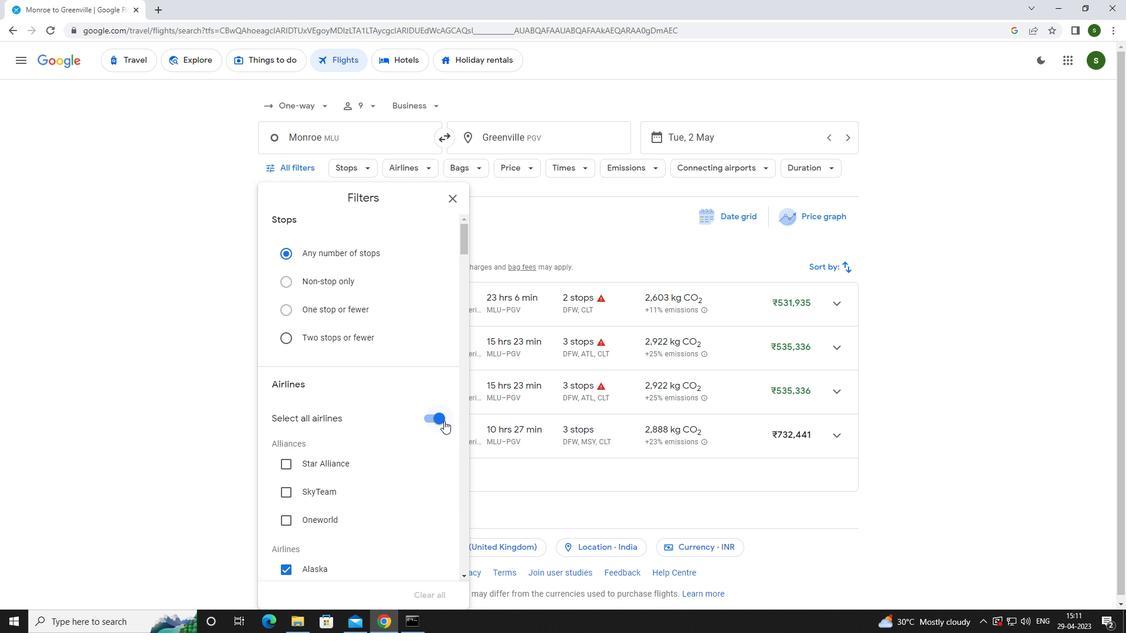 
Action: Mouse moved to (384, 372)
Screenshot: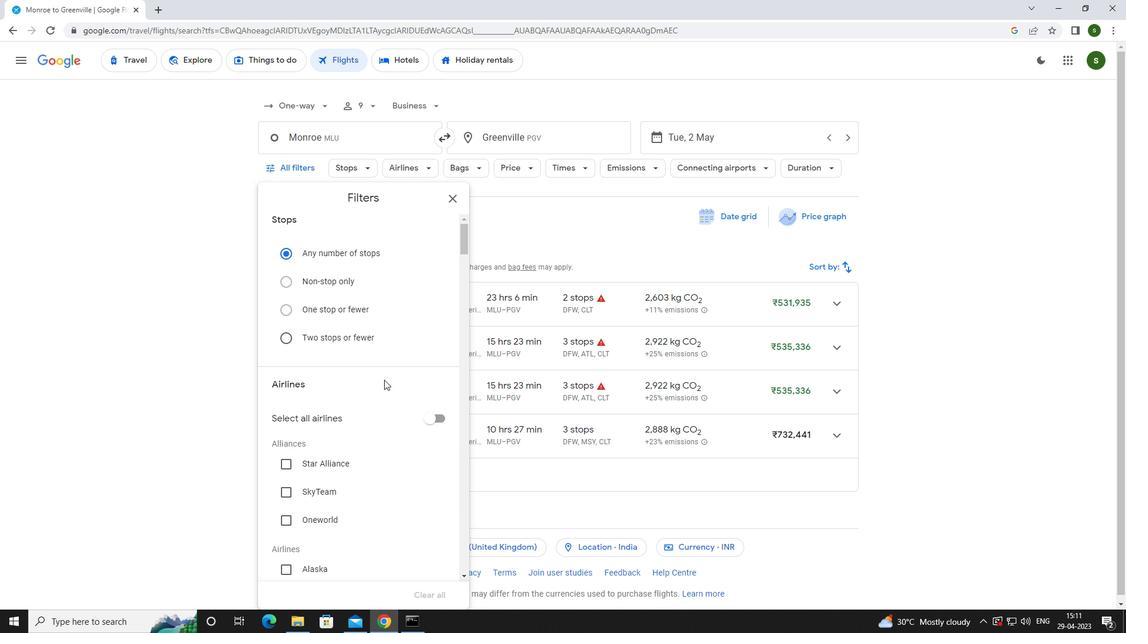 
Action: Mouse scrolled (384, 371) with delta (0, 0)
Screenshot: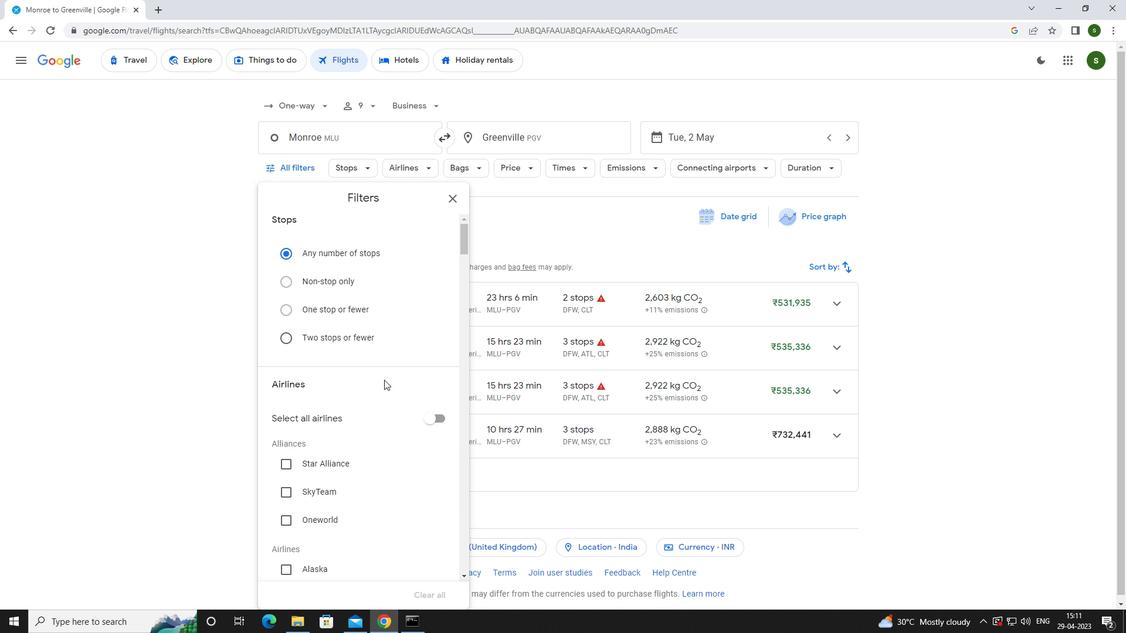
Action: Mouse scrolled (384, 371) with delta (0, 0)
Screenshot: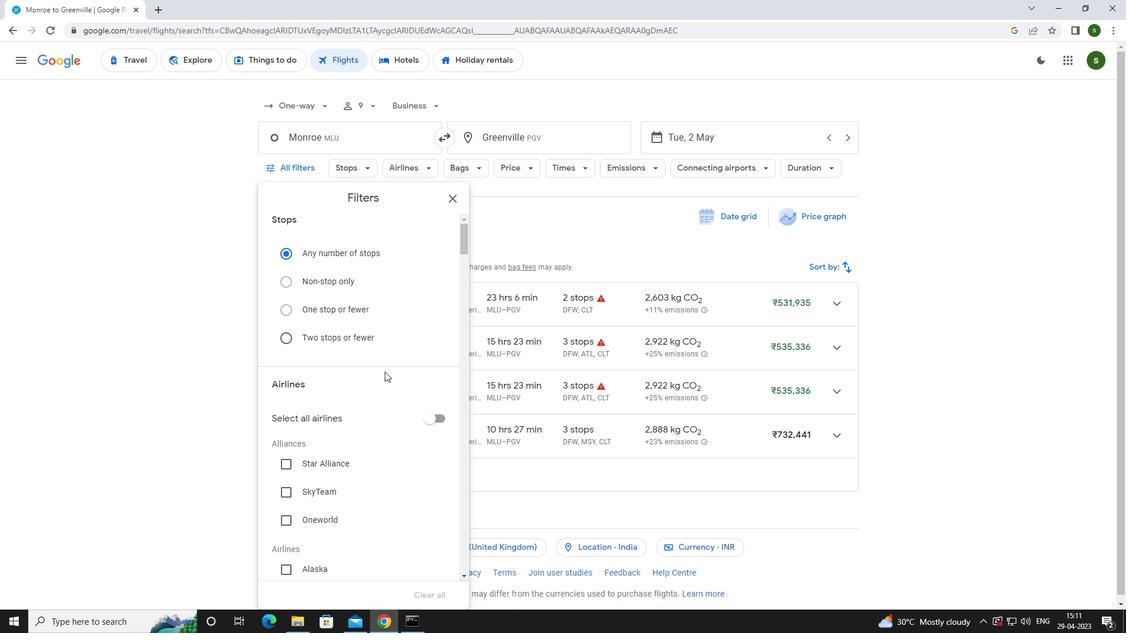 
Action: Mouse moved to (312, 454)
Screenshot: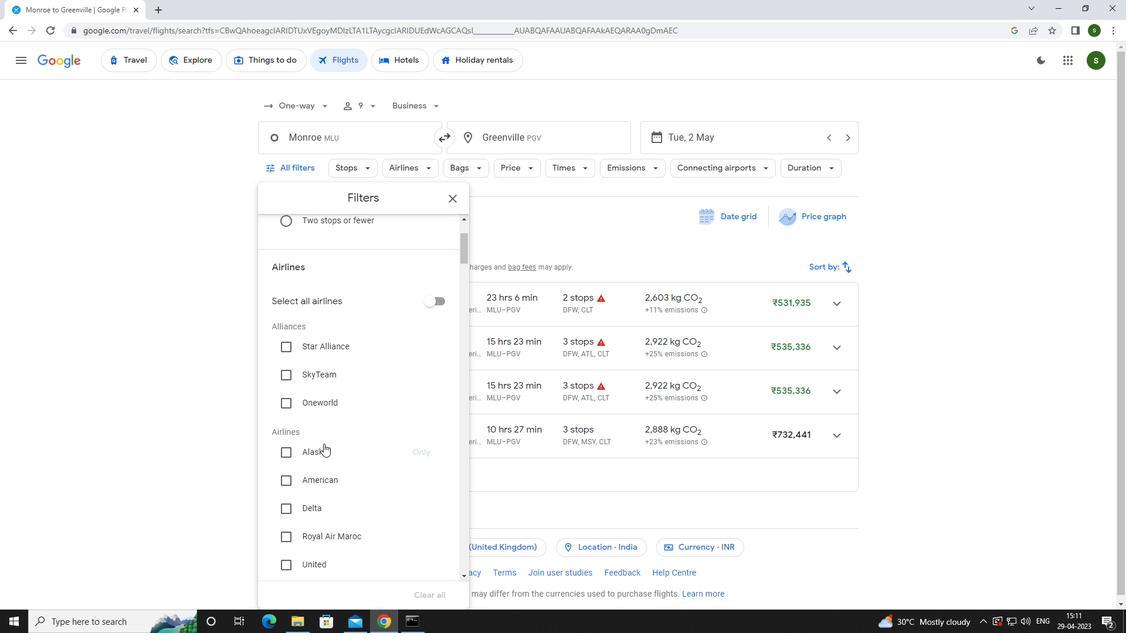 
Action: Mouse pressed left at (312, 454)
Screenshot: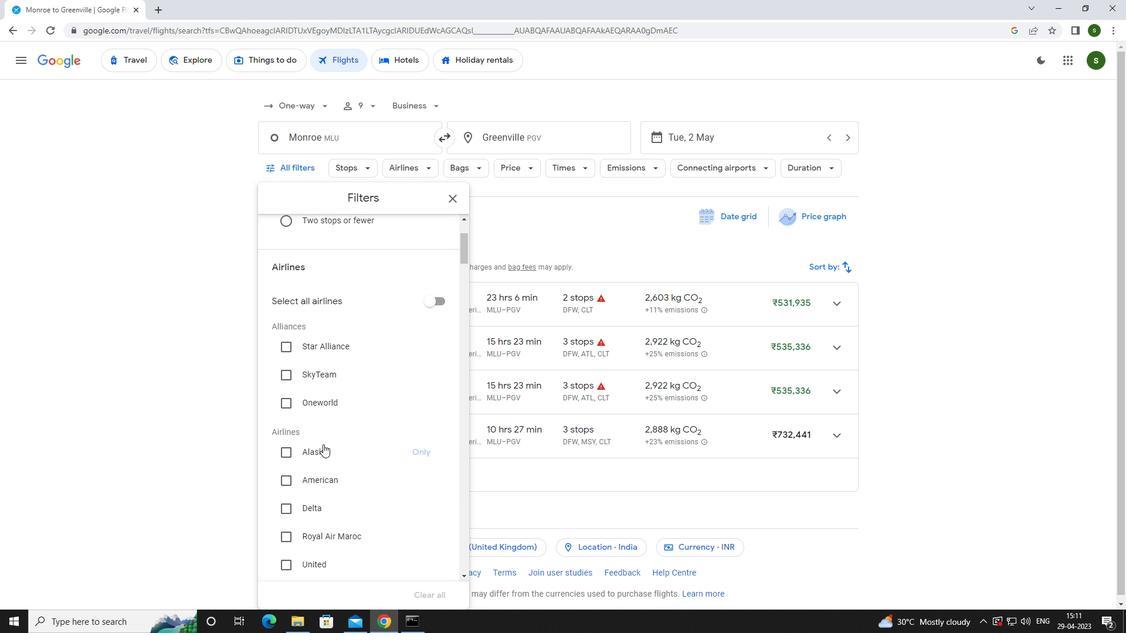 
Action: Mouse moved to (377, 396)
Screenshot: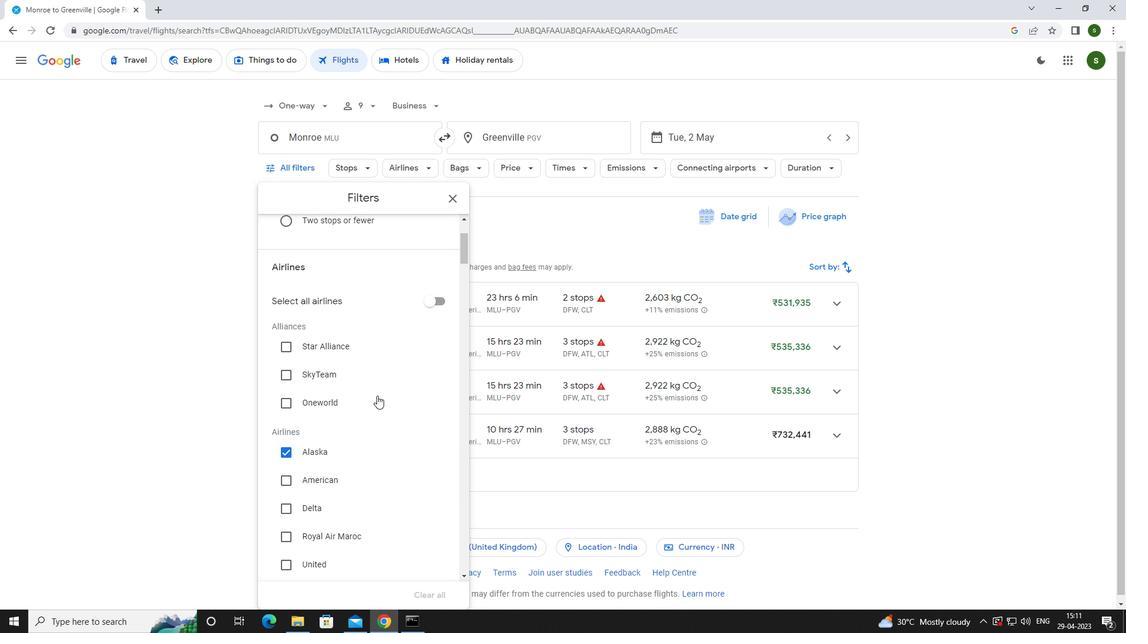 
Action: Mouse scrolled (377, 395) with delta (0, 0)
Screenshot: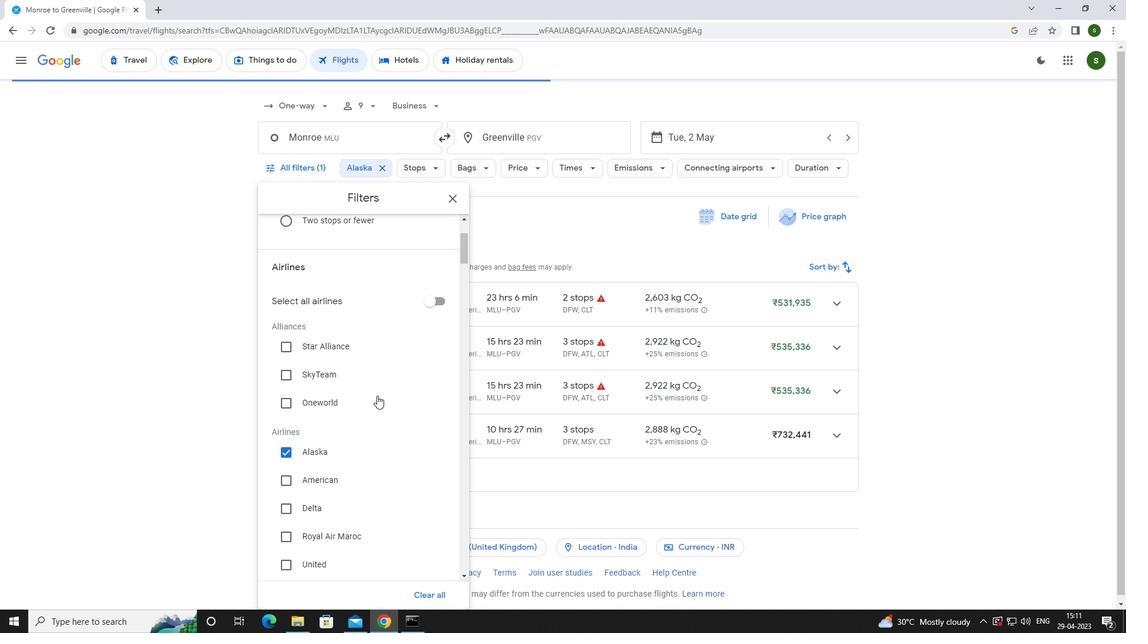 
Action: Mouse scrolled (377, 395) with delta (0, 0)
Screenshot: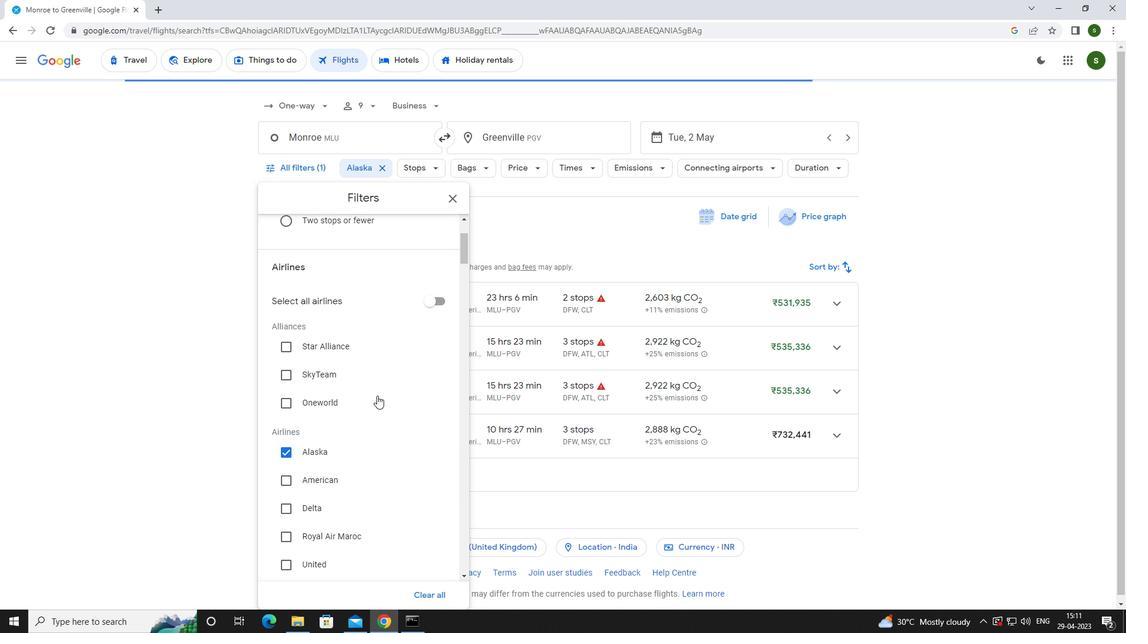 
Action: Mouse scrolled (377, 395) with delta (0, 0)
Screenshot: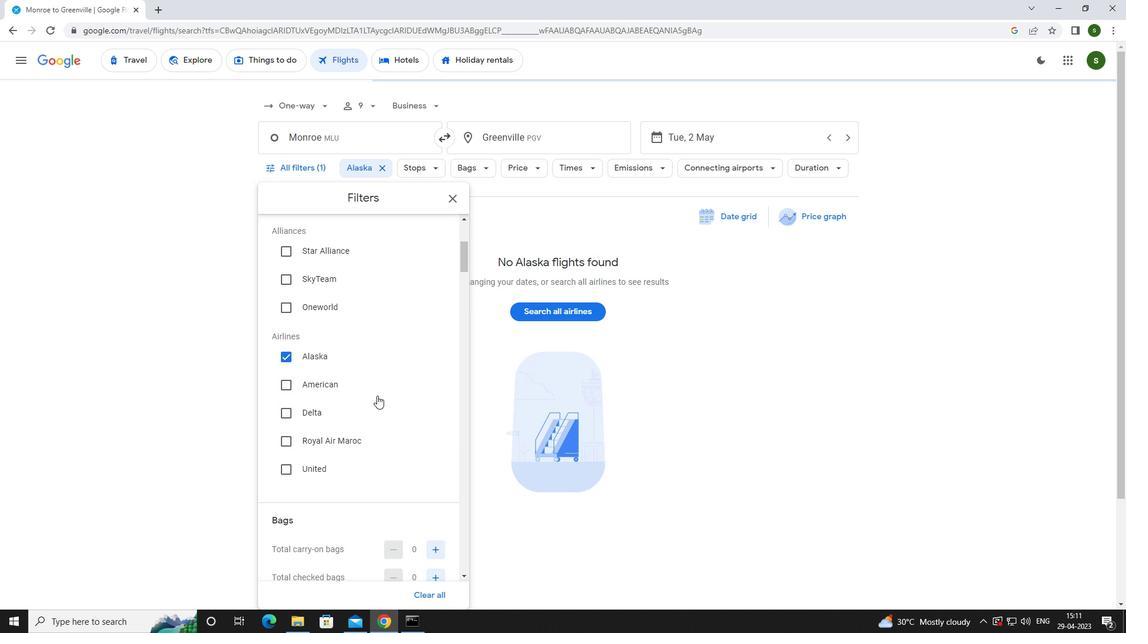 
Action: Mouse scrolled (377, 395) with delta (0, 0)
Screenshot: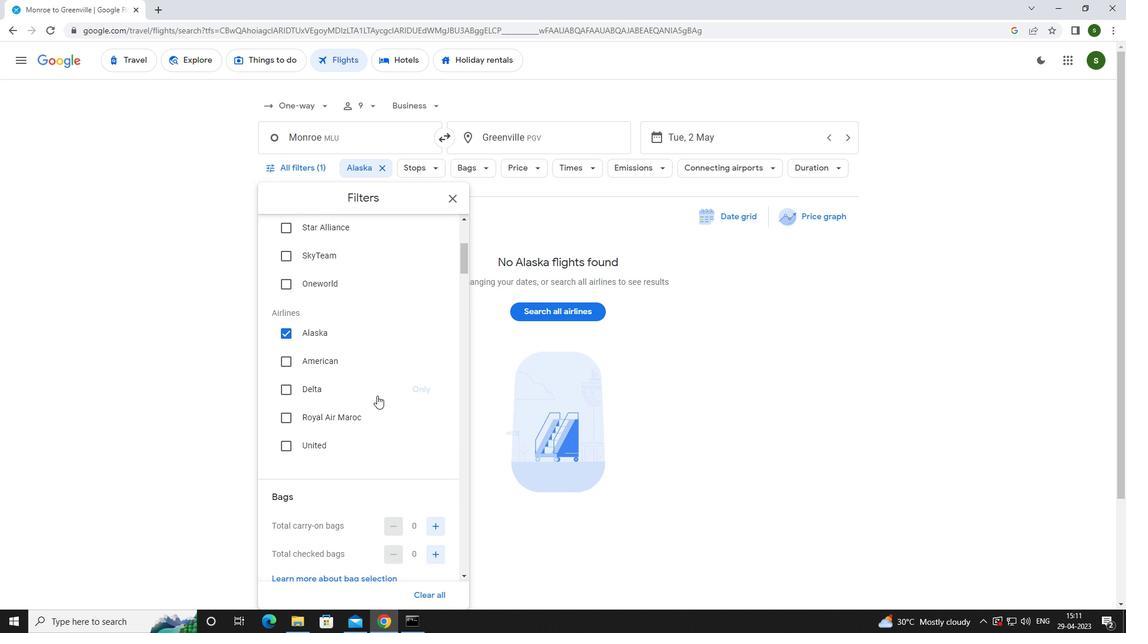 
Action: Mouse moved to (436, 435)
Screenshot: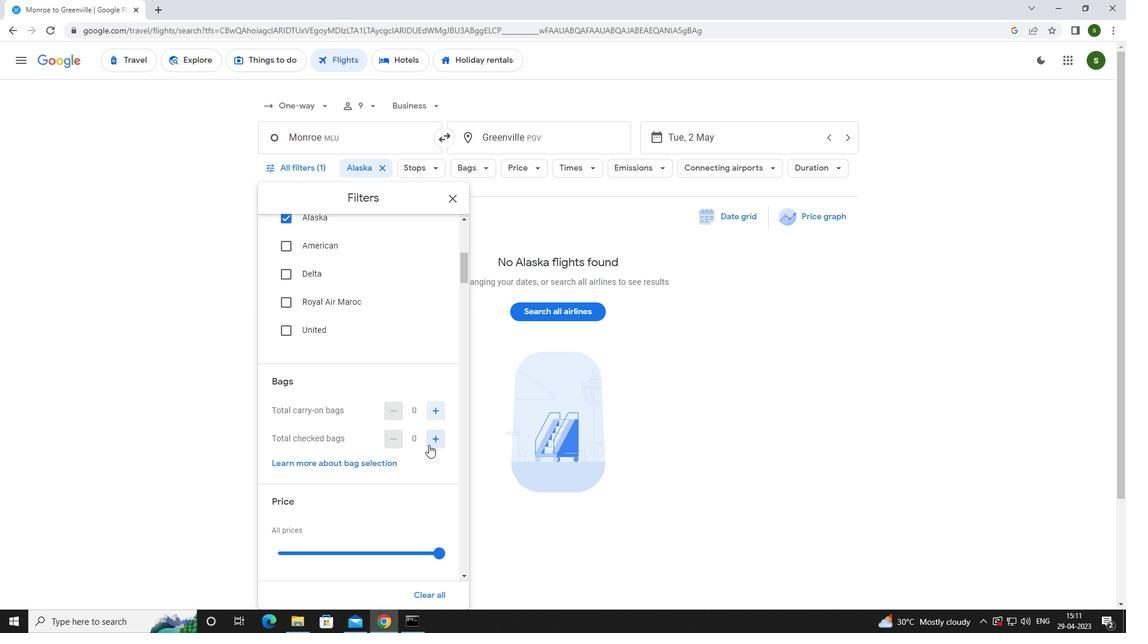 
Action: Mouse pressed left at (436, 435)
Screenshot: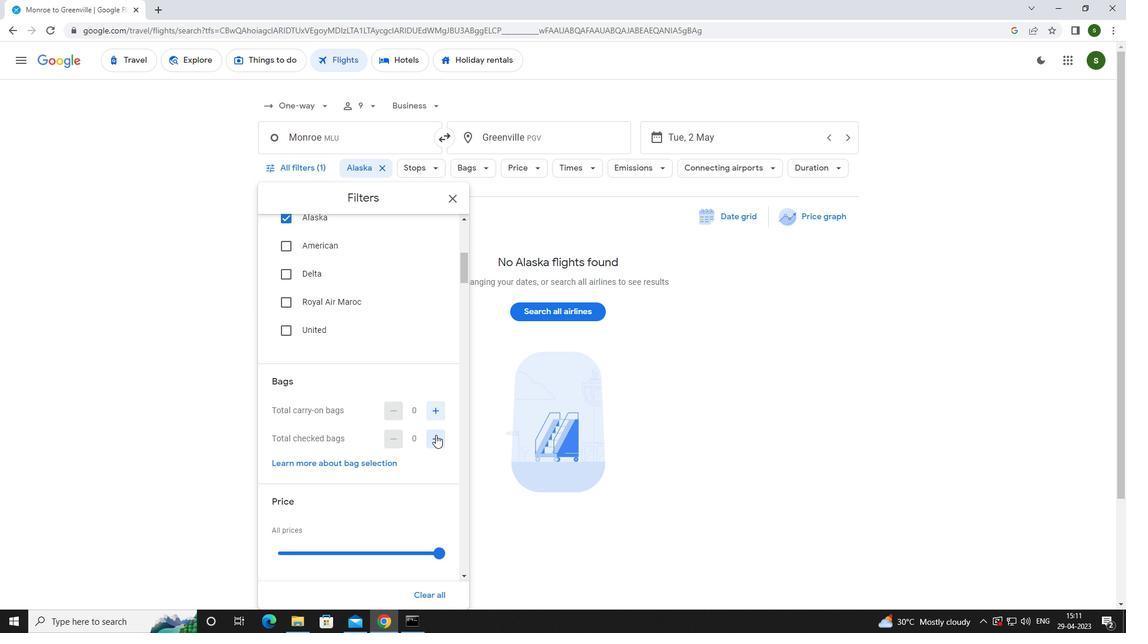 
Action: Mouse pressed left at (436, 435)
Screenshot: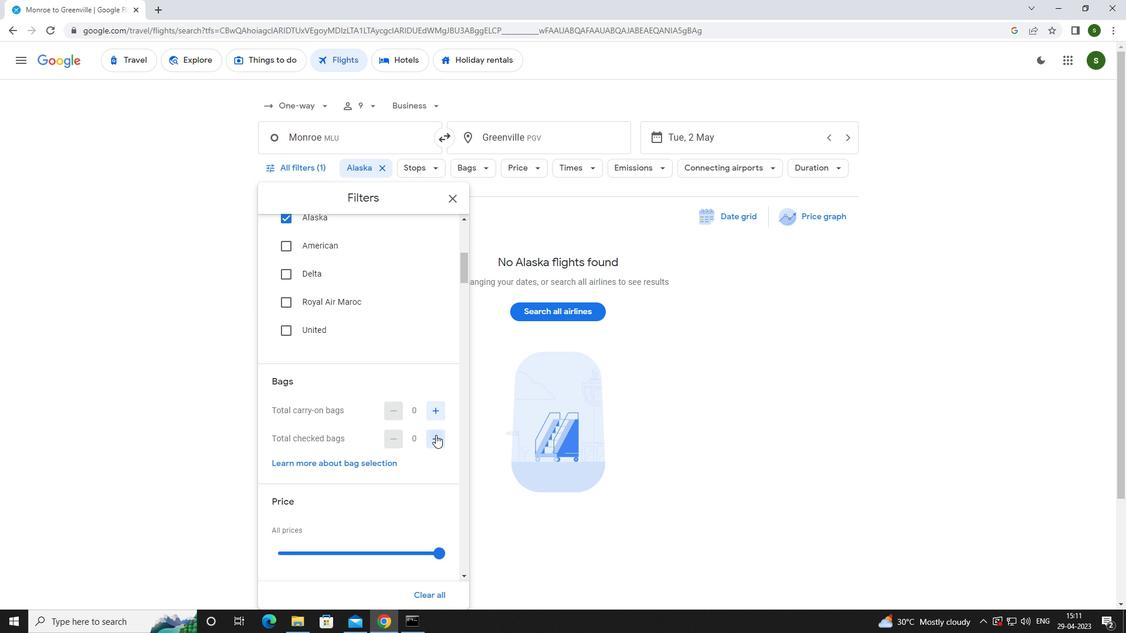 
Action: Mouse pressed left at (436, 435)
Screenshot: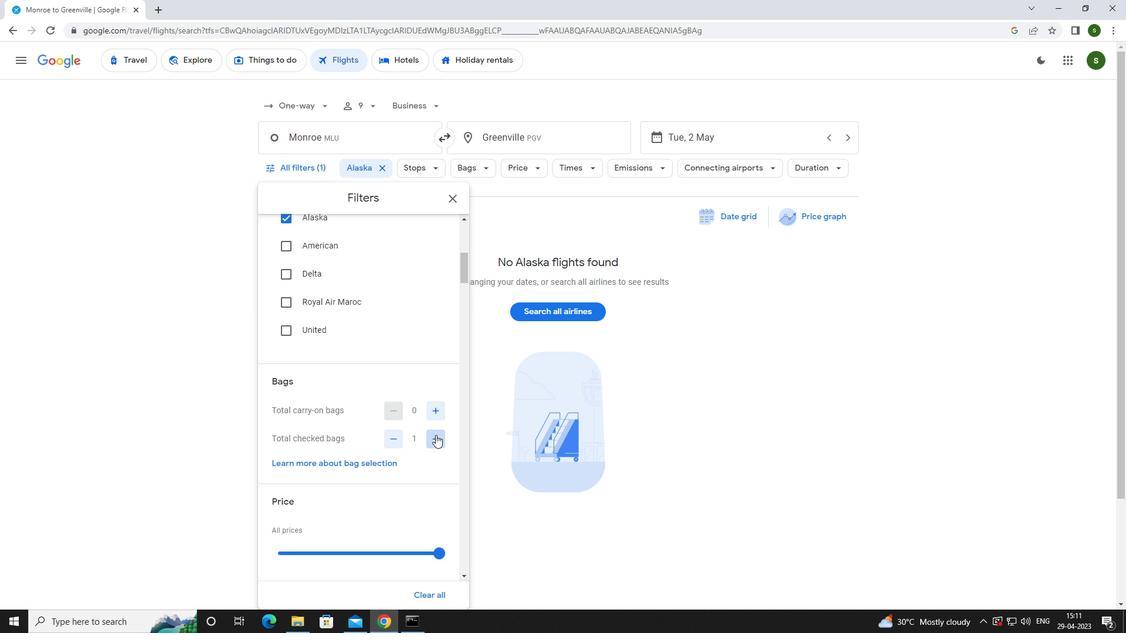 
Action: Mouse pressed left at (436, 435)
Screenshot: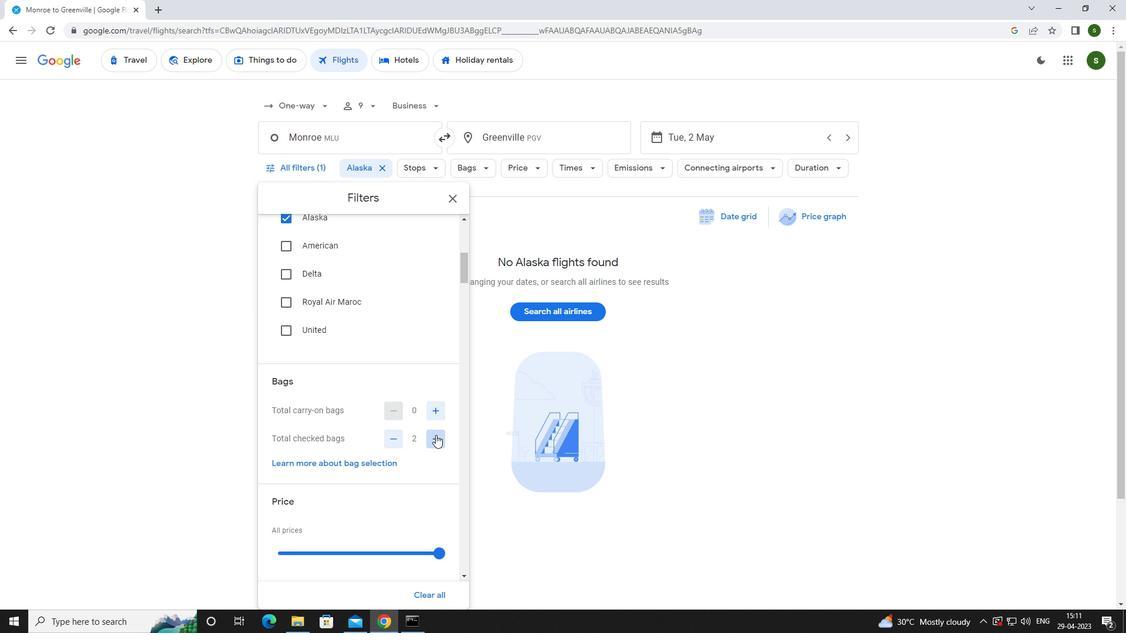 
Action: Mouse pressed left at (436, 435)
Screenshot: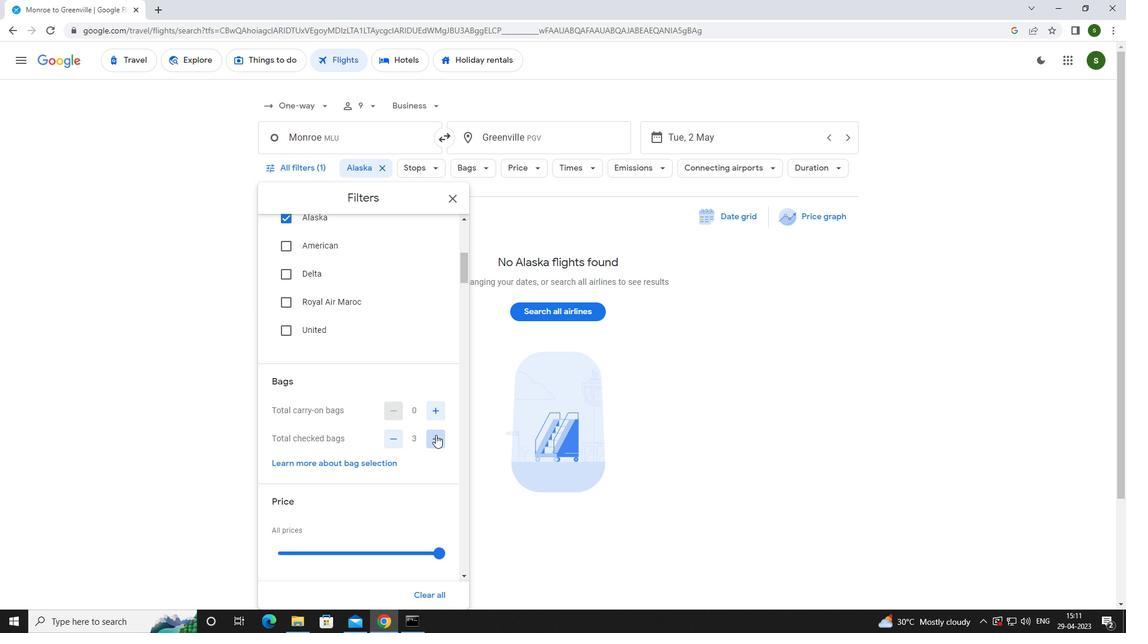 
Action: Mouse pressed left at (436, 435)
Screenshot: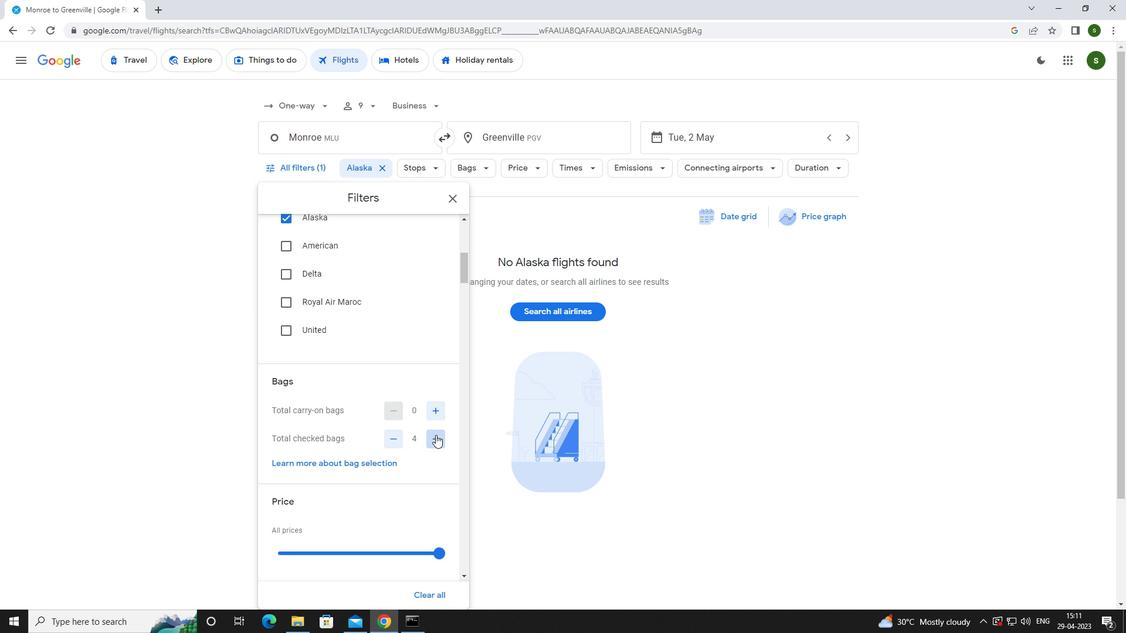 
Action: Mouse pressed left at (436, 435)
Screenshot: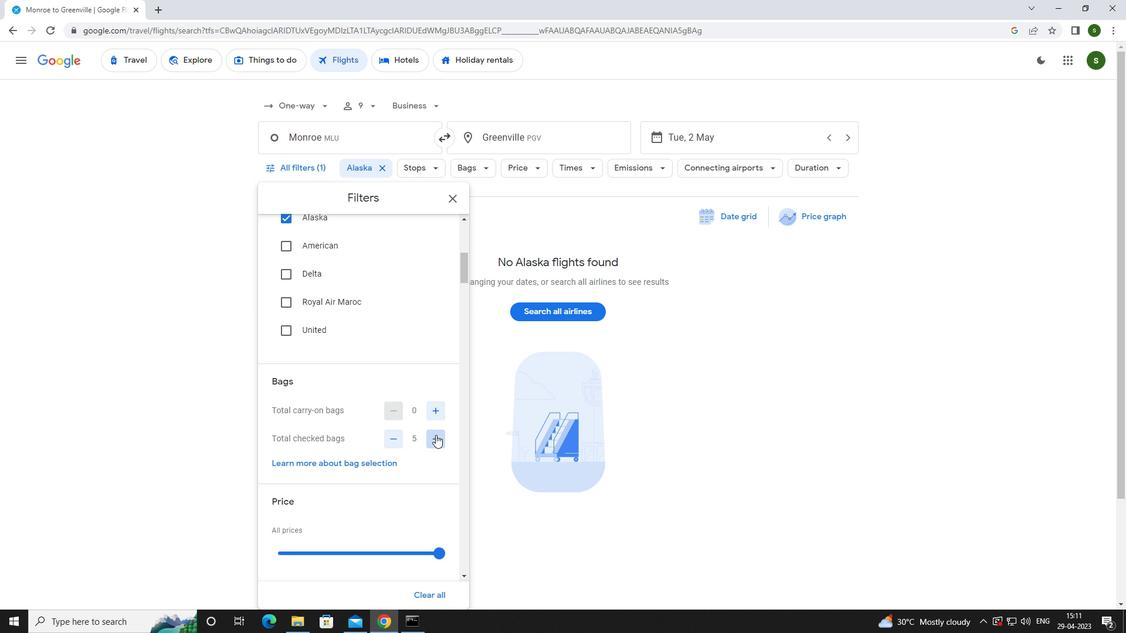 
Action: Mouse pressed left at (436, 435)
Screenshot: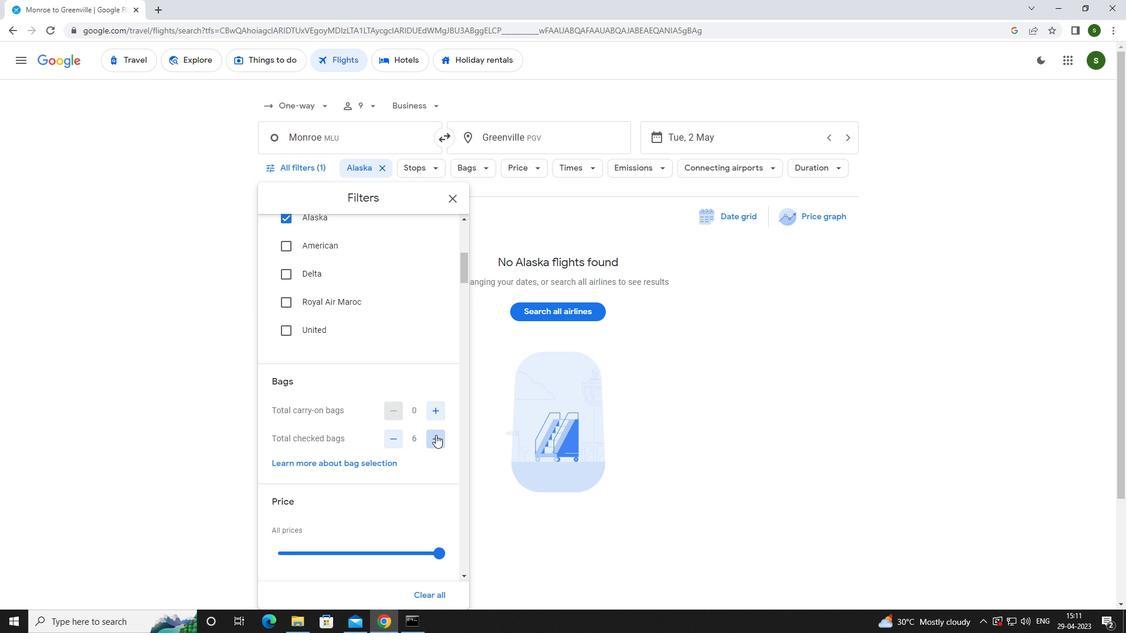 
Action: Mouse pressed left at (436, 435)
Screenshot: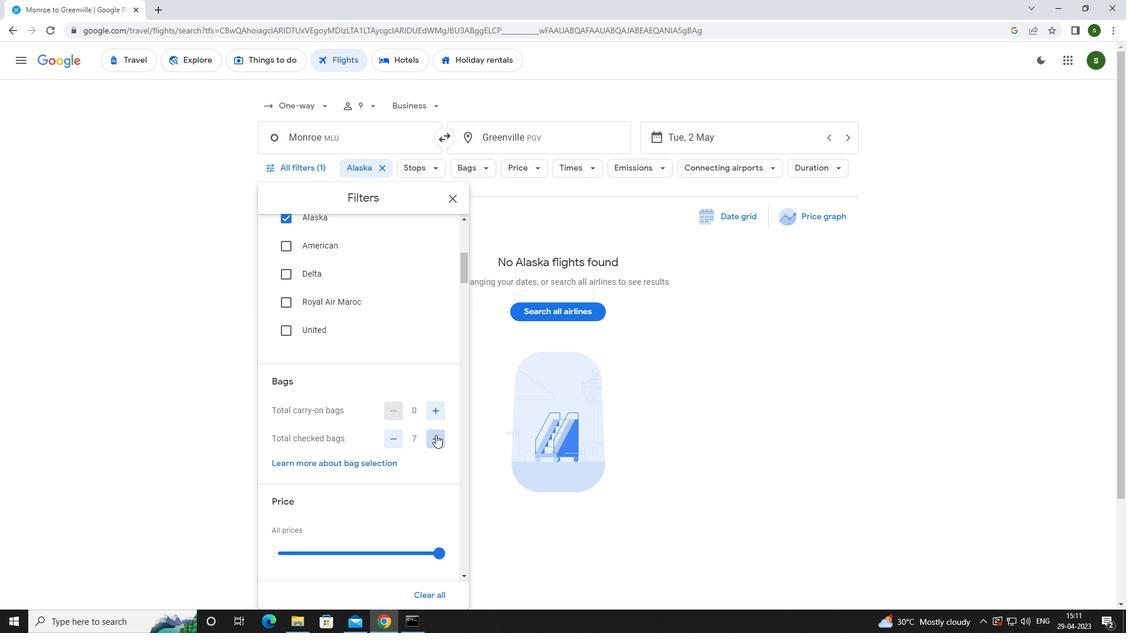 
Action: Mouse moved to (396, 392)
Screenshot: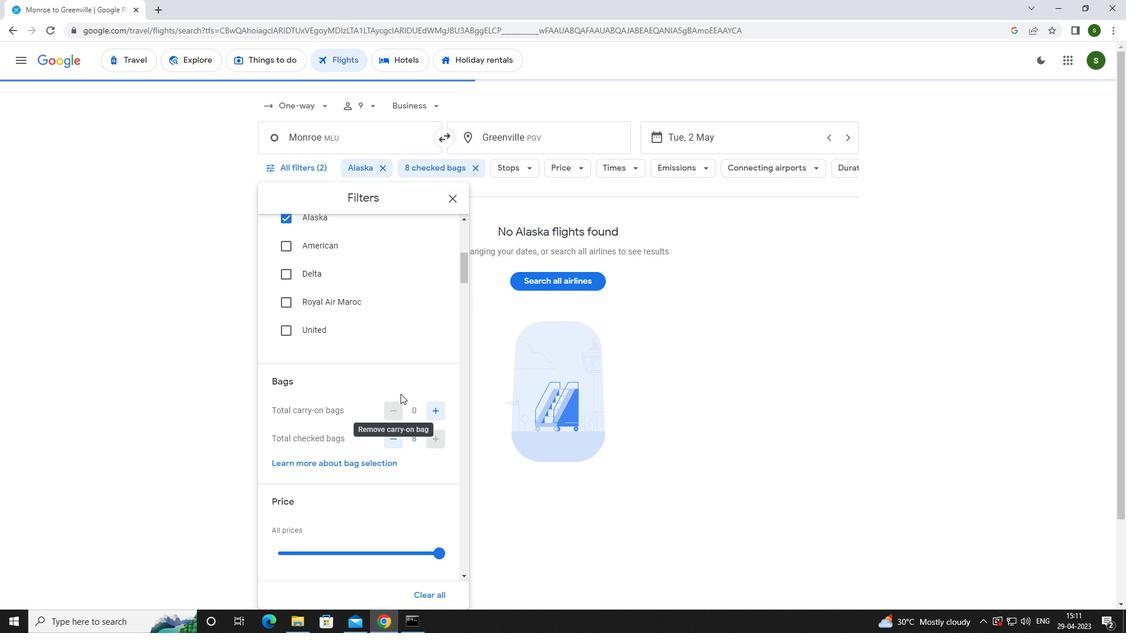 
Action: Mouse scrolled (396, 392) with delta (0, 0)
Screenshot: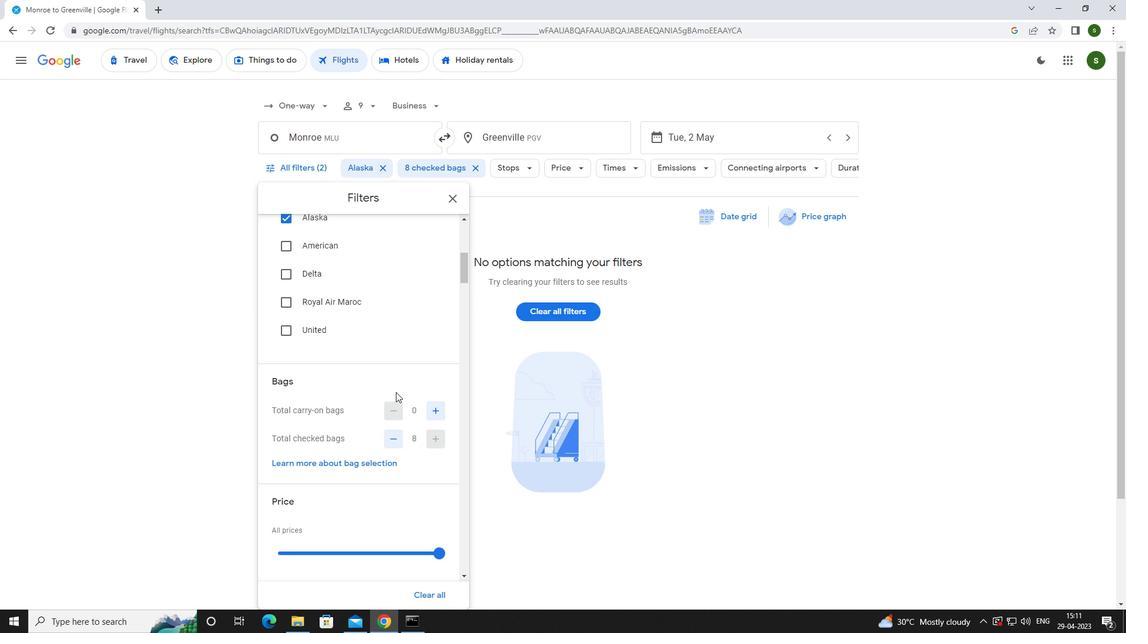 
Action: Mouse scrolled (396, 392) with delta (0, 0)
Screenshot: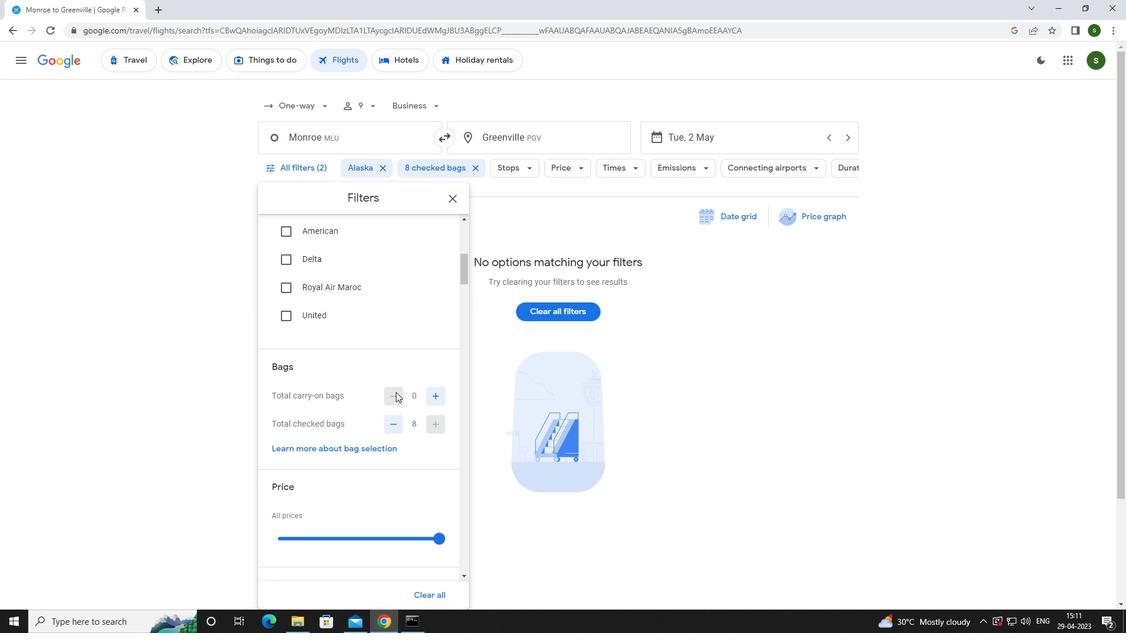 
Action: Mouse moved to (442, 437)
Screenshot: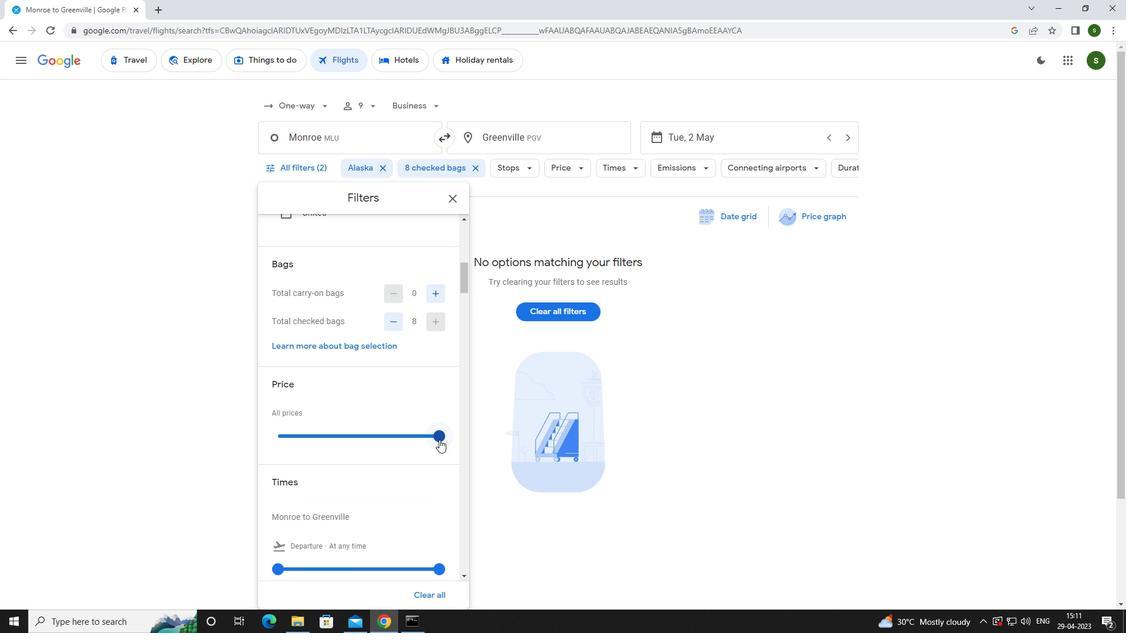 
Action: Mouse pressed left at (442, 437)
Screenshot: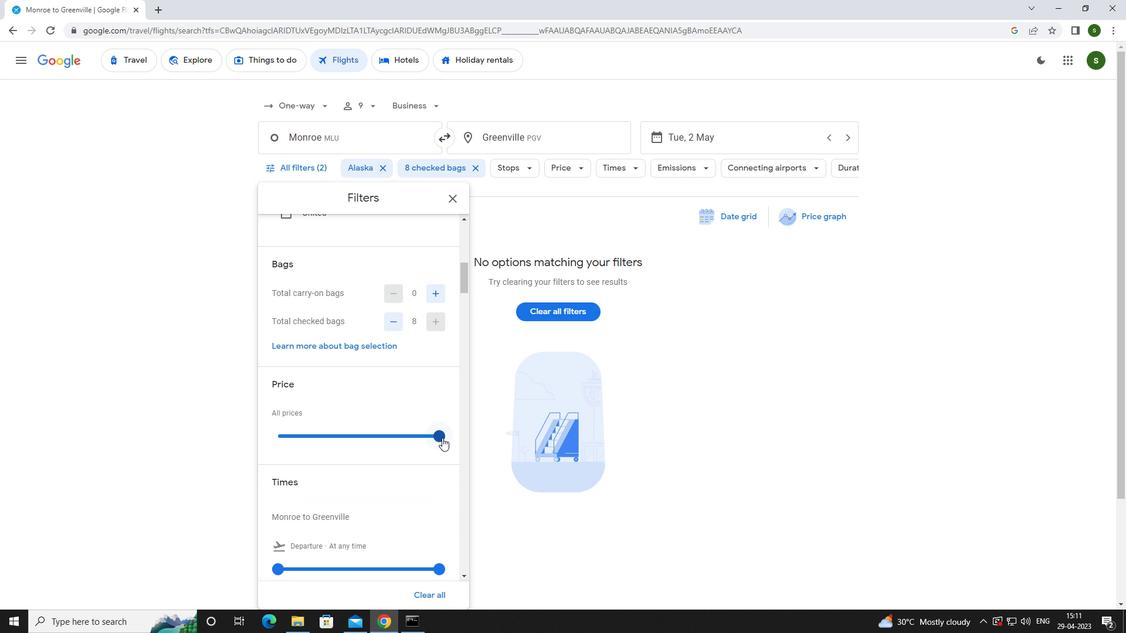 
Action: Mouse moved to (322, 413)
Screenshot: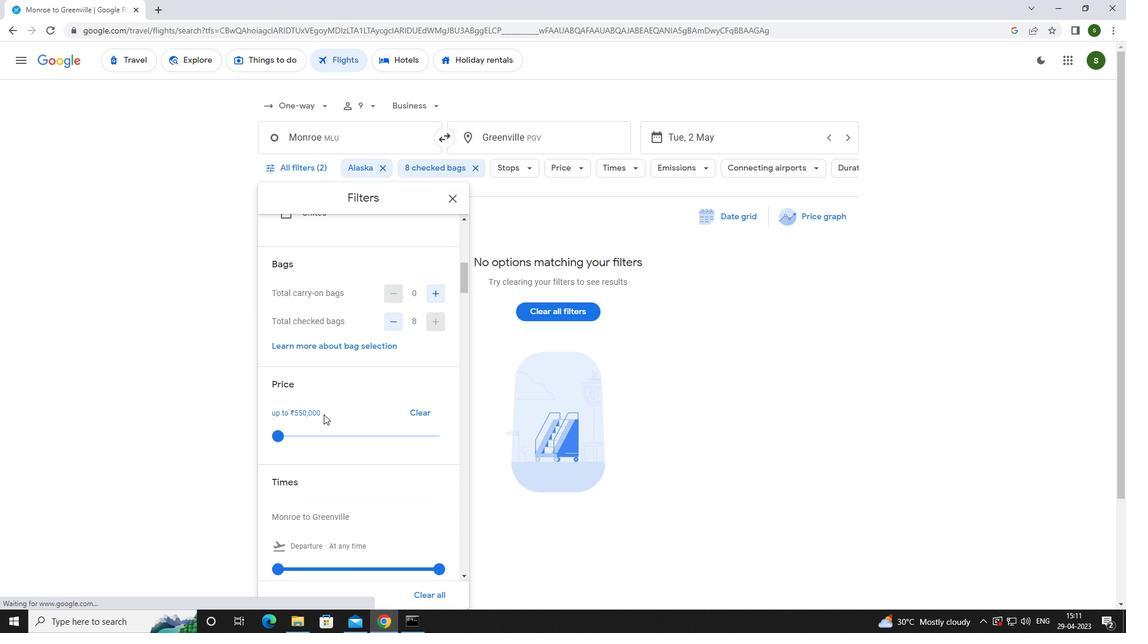 
Action: Mouse scrolled (322, 412) with delta (0, 0)
Screenshot: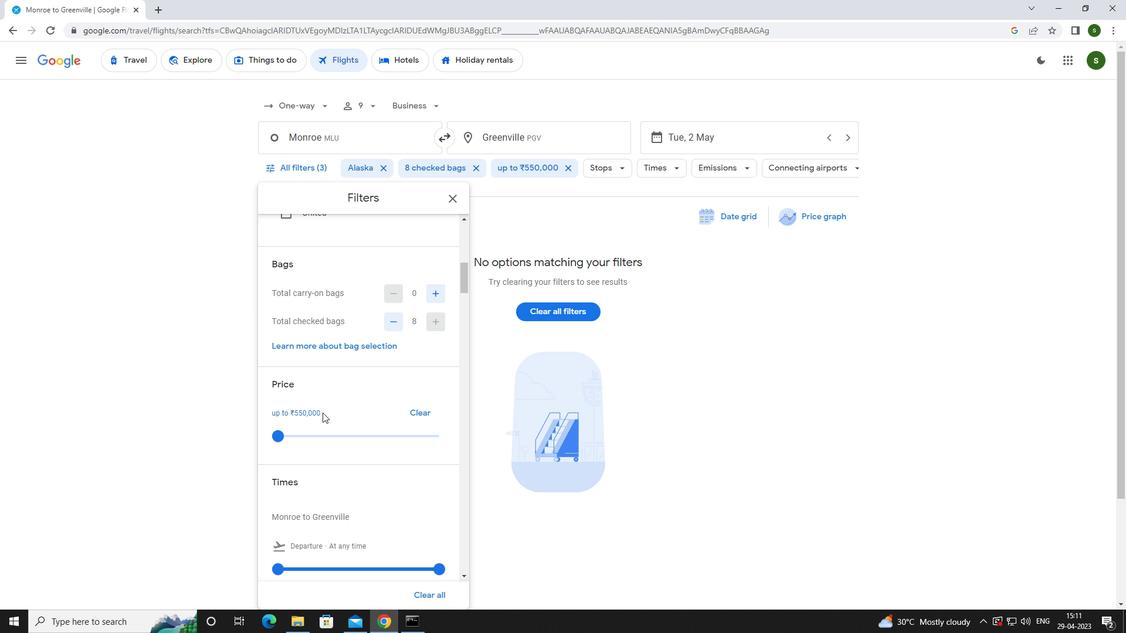
Action: Mouse scrolled (322, 412) with delta (0, 0)
Screenshot: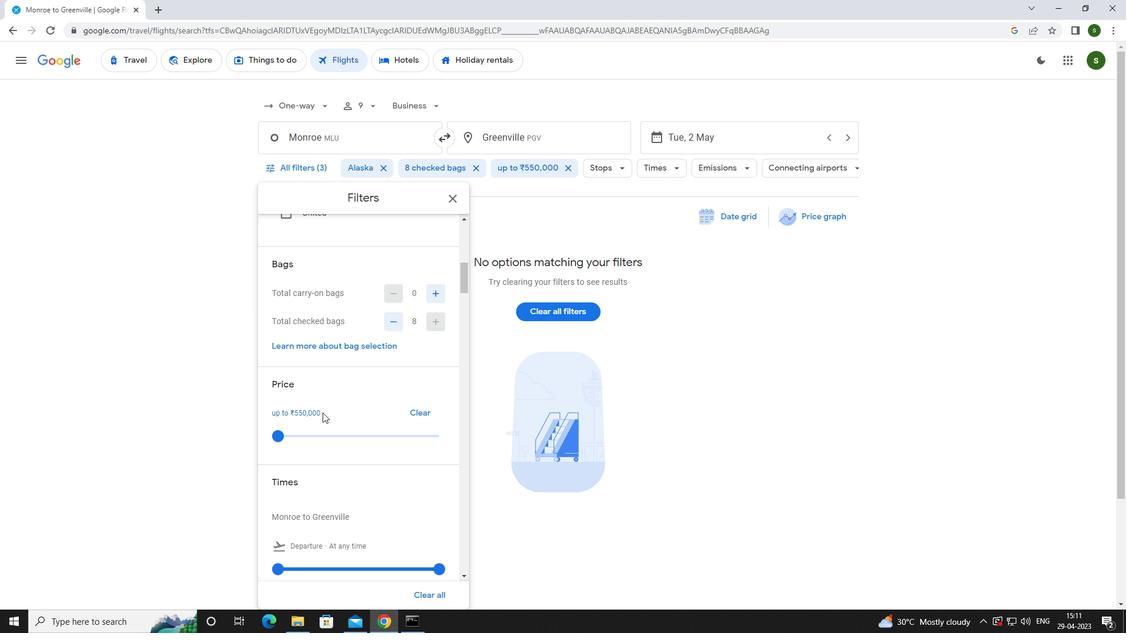 
Action: Mouse scrolled (322, 412) with delta (0, 0)
Screenshot: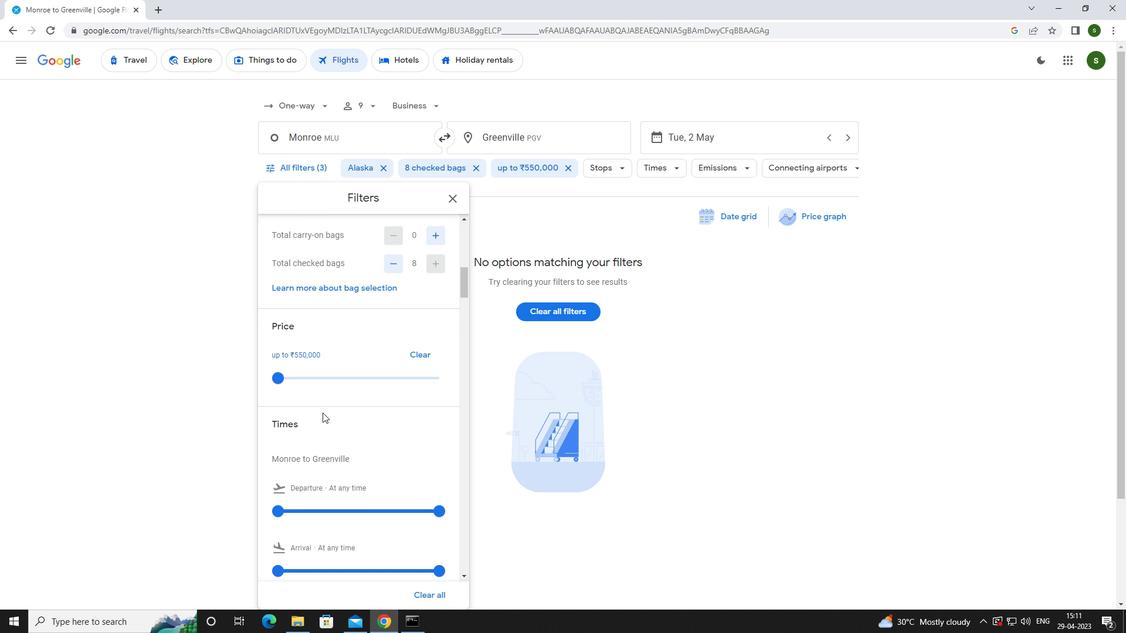 
Action: Mouse moved to (282, 395)
Screenshot: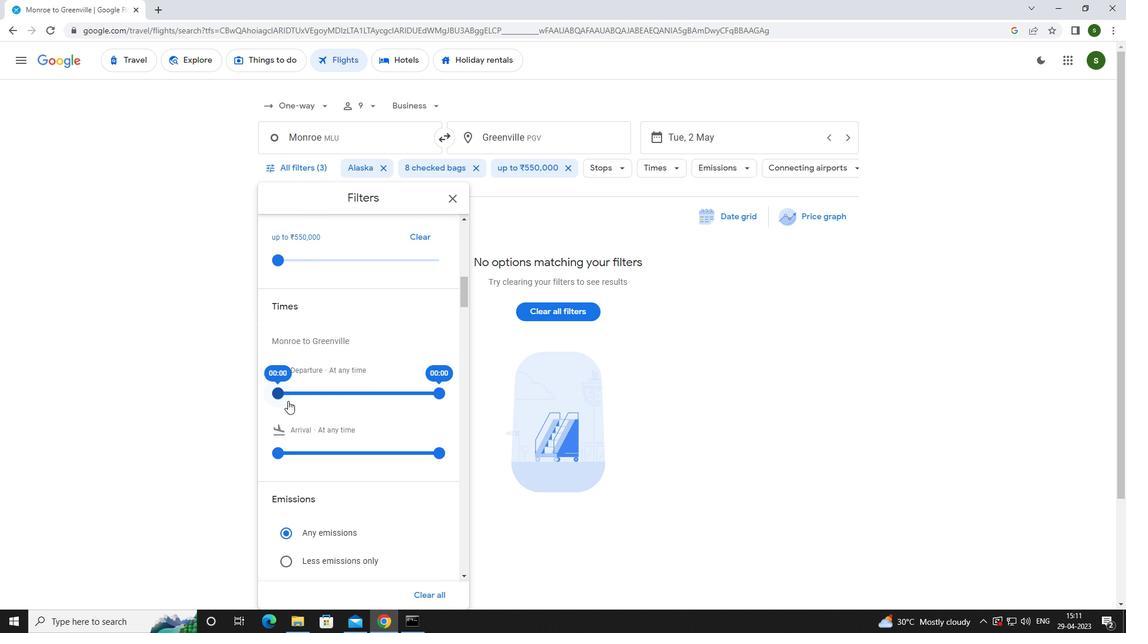 
Action: Mouse pressed left at (282, 395)
Screenshot: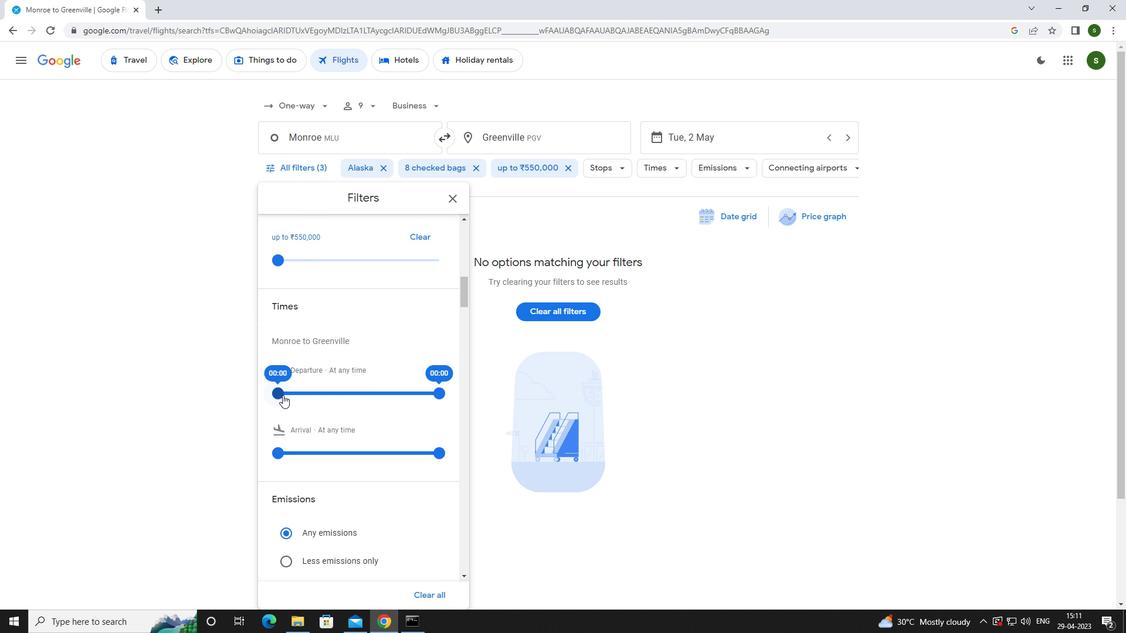 
Action: Mouse moved to (715, 381)
Screenshot: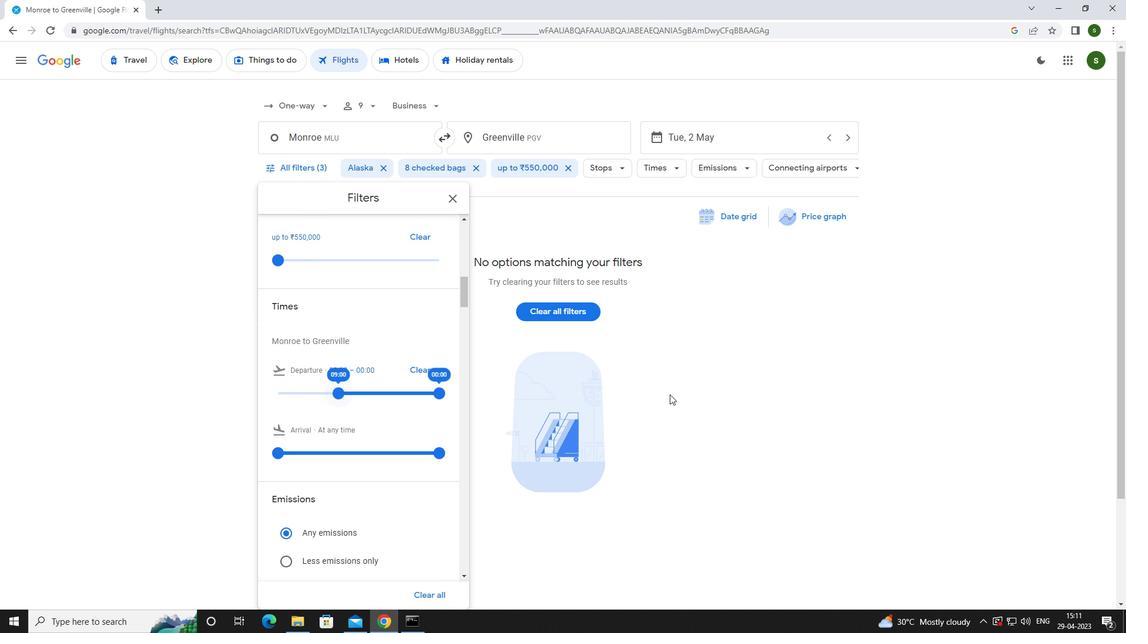 
Action: Mouse pressed left at (715, 381)
Screenshot: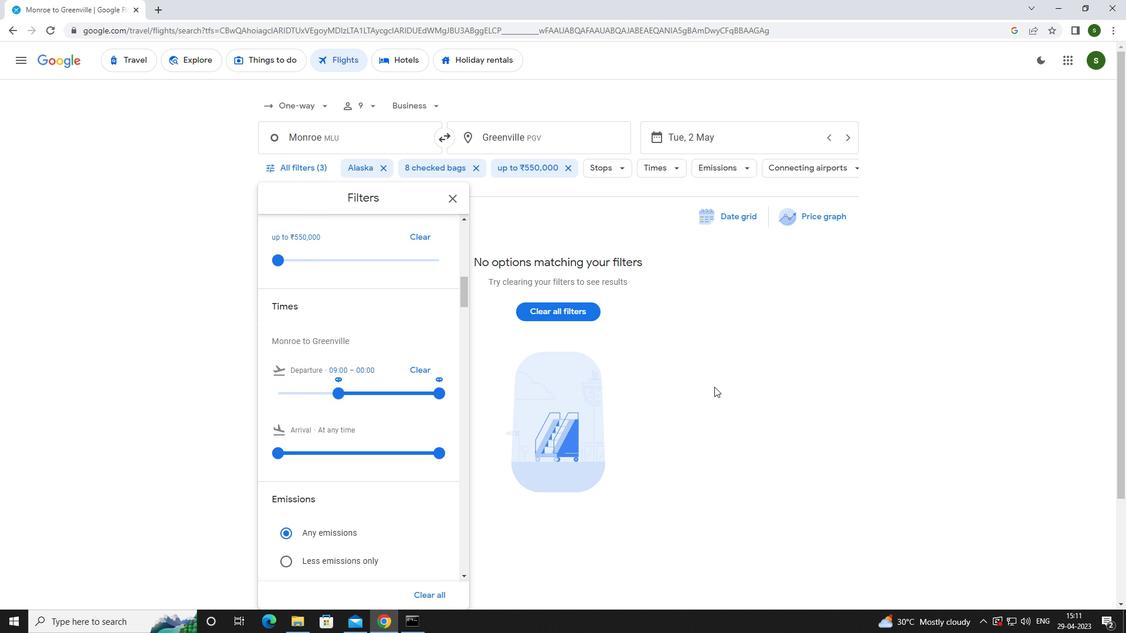 
Action: Mouse moved to (708, 379)
Screenshot: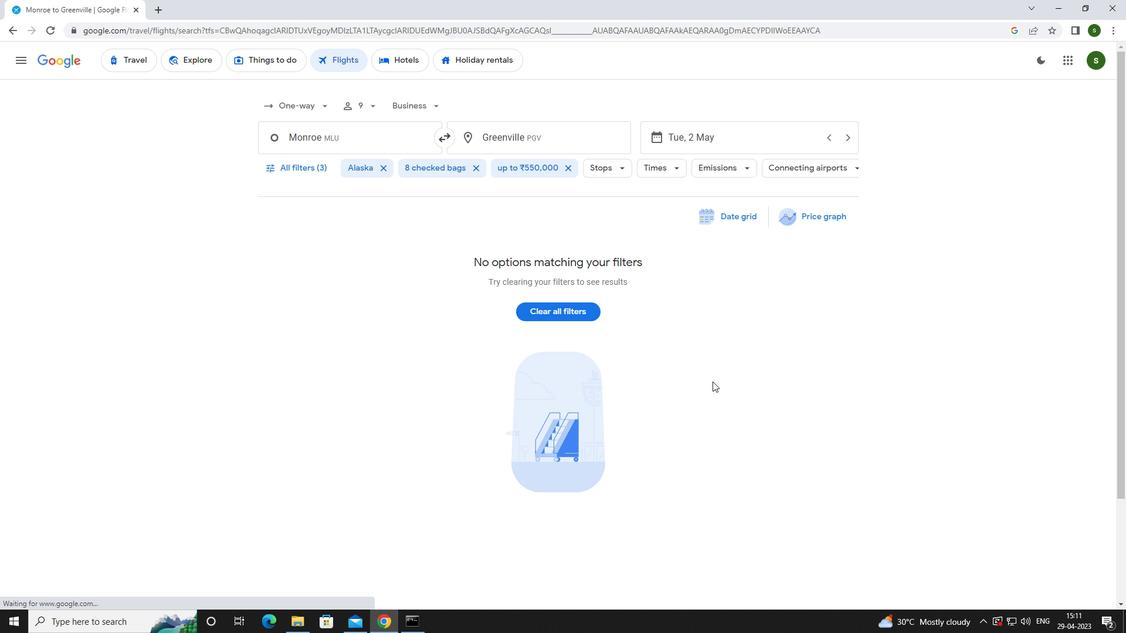 
